 Task: In the Company honda.com, Add note: 'Research and compile a list of potential influencers for an upcoming campaign.'. Mark checkbox to create task to follow up ': In 3 business days '. Create task, with  description: Physical meeting done, Add due date: In 3 Business Days; Add reminder: 30 Minutes before. Set Priority High and add note: follow up with the client regarding their recent inquiry and address any questions they may have.. Logged in from softage.5@softage.net
Action: Mouse moved to (99, 75)
Screenshot: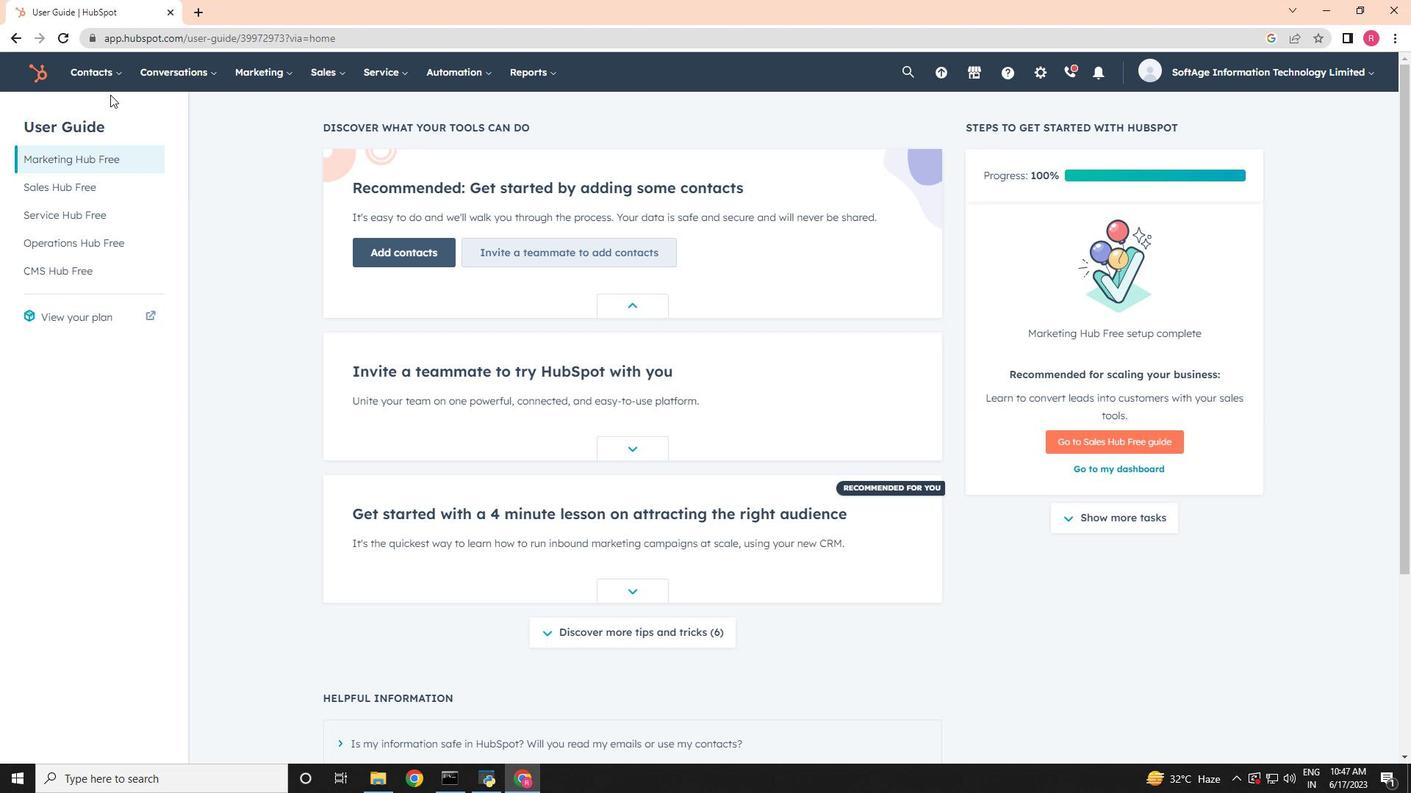 
Action: Mouse pressed left at (99, 75)
Screenshot: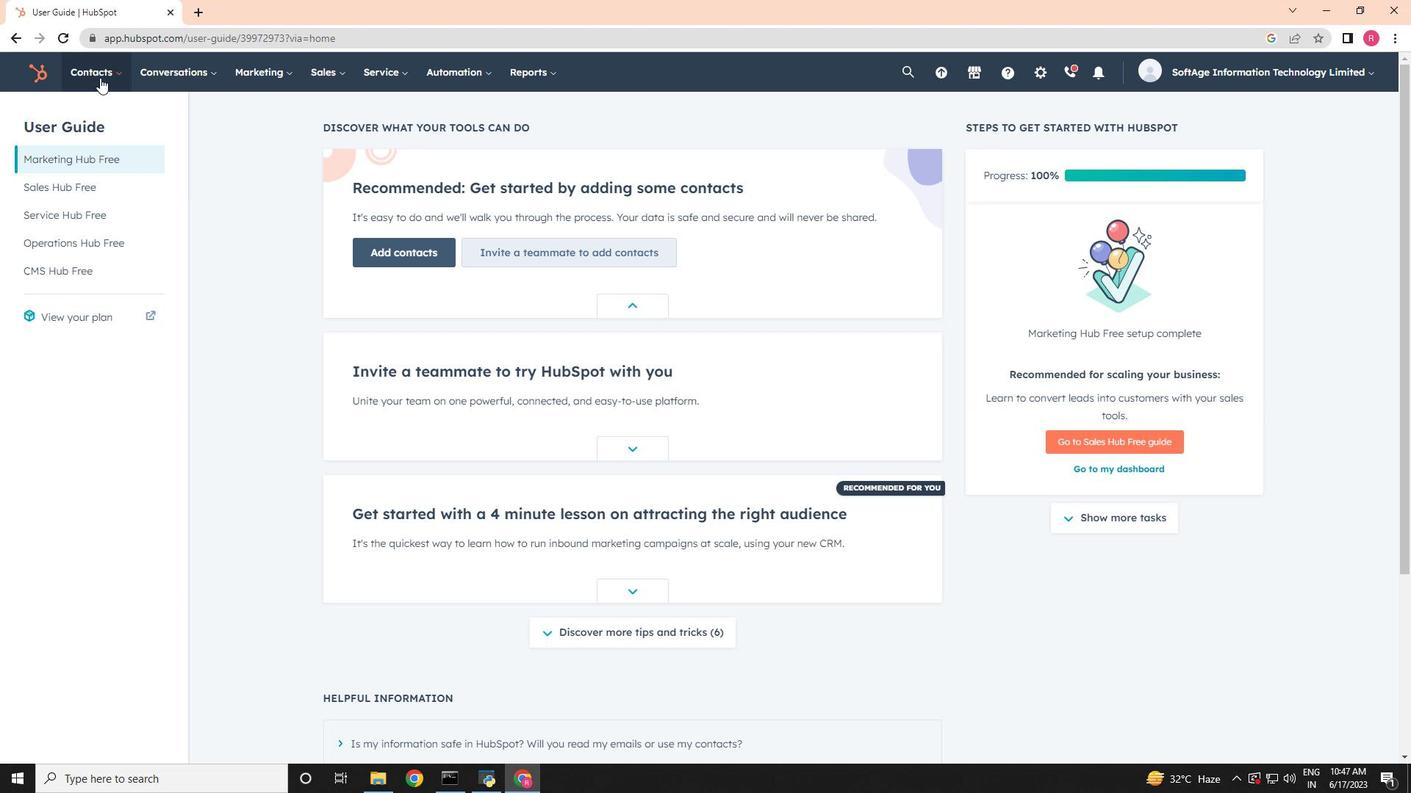 
Action: Mouse moved to (105, 140)
Screenshot: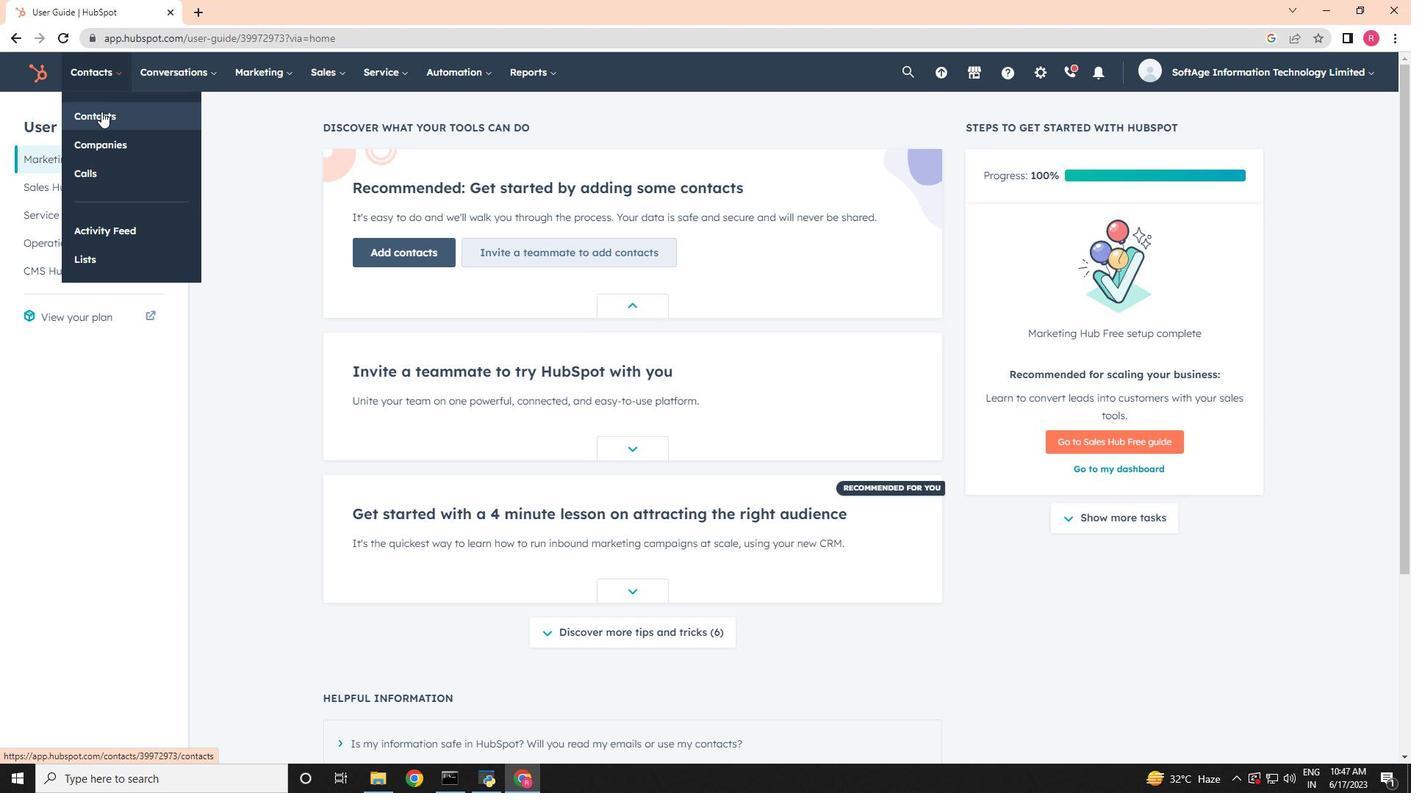 
Action: Mouse pressed left at (105, 140)
Screenshot: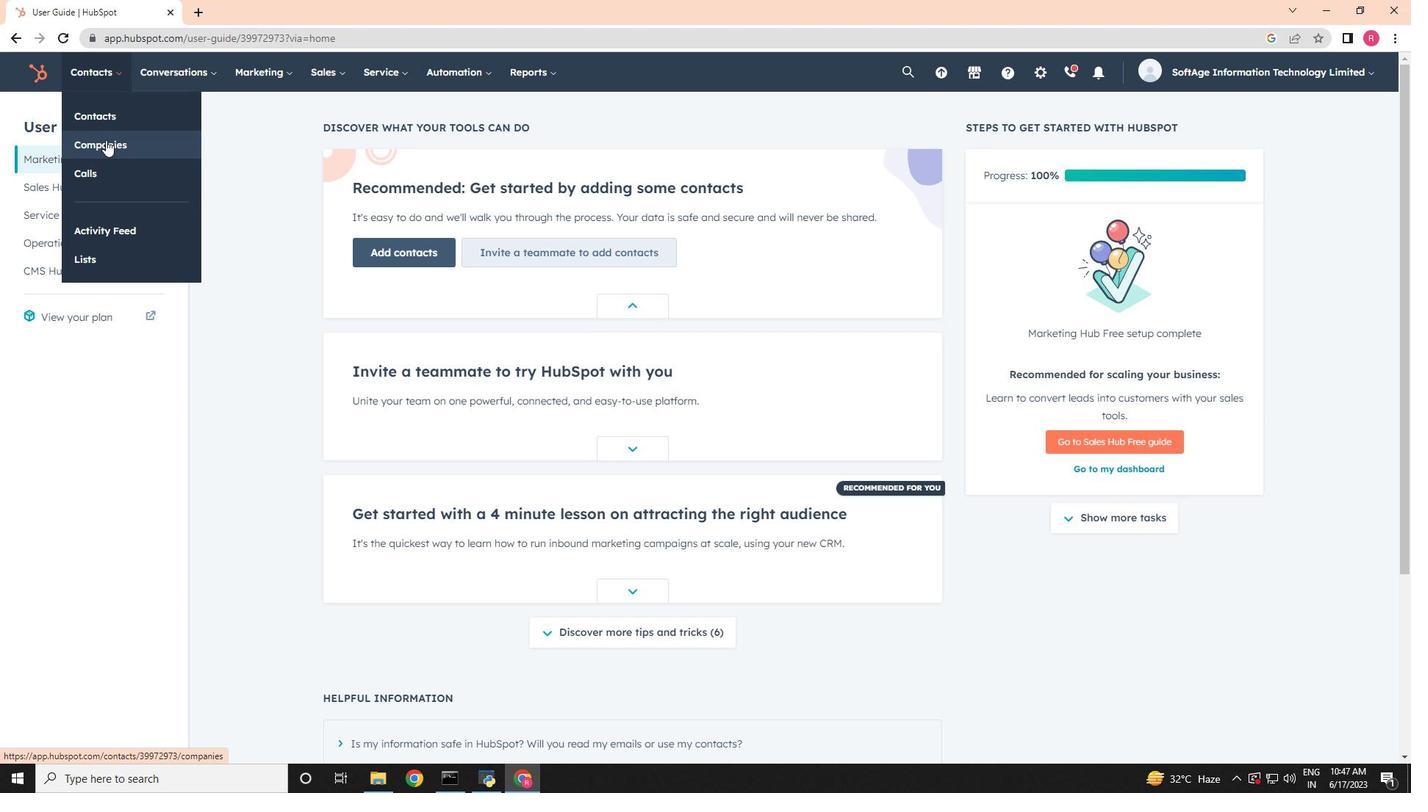 
Action: Mouse moved to (153, 238)
Screenshot: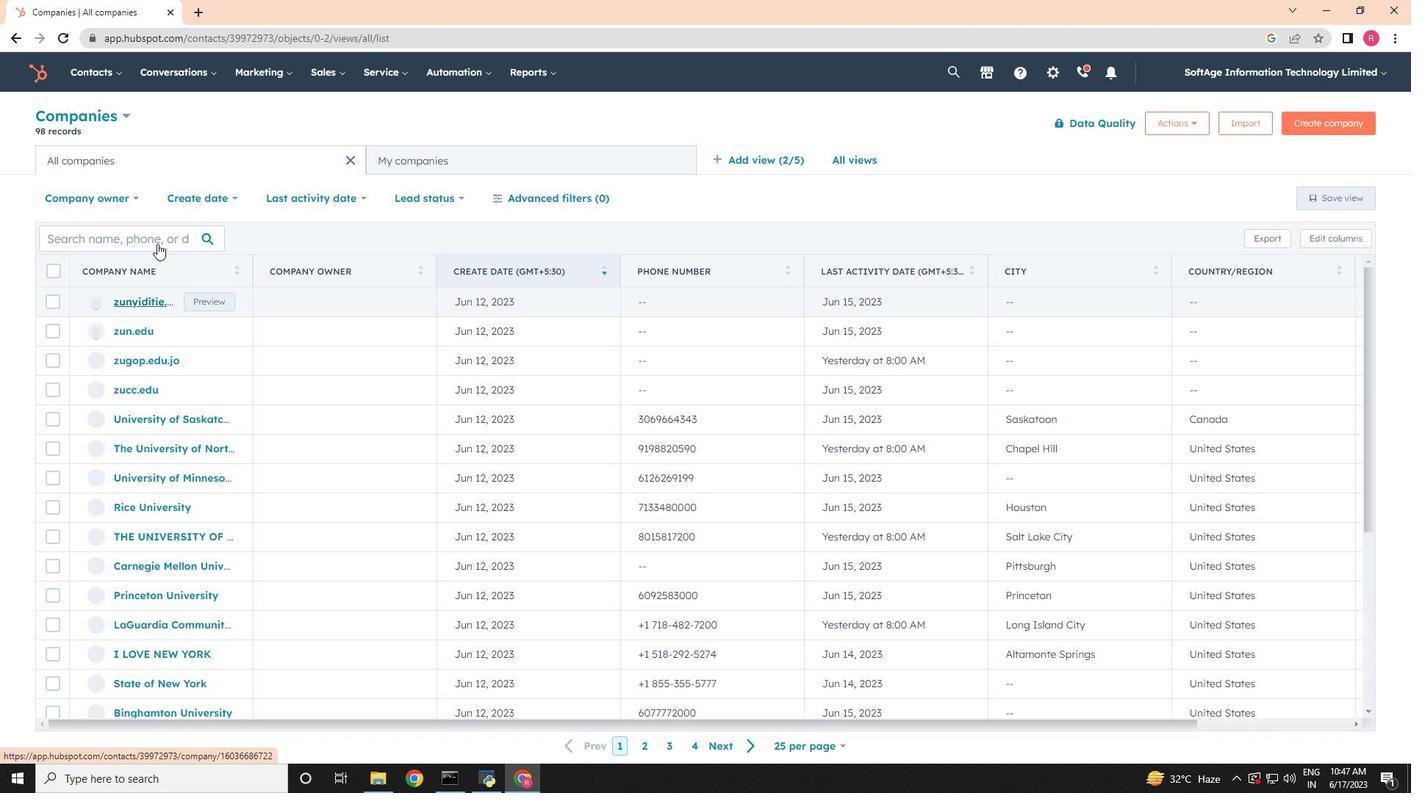 
Action: Mouse pressed left at (153, 238)
Screenshot: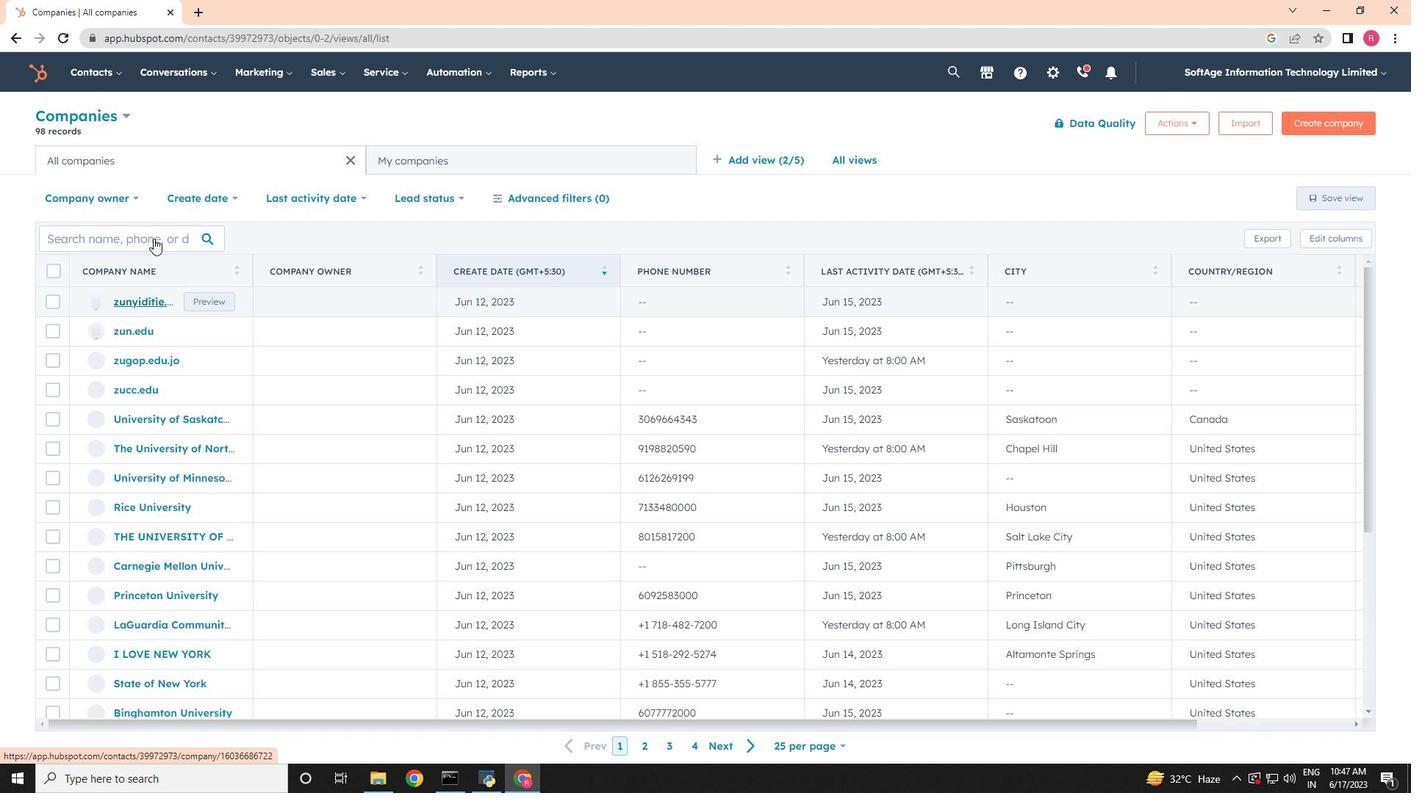 
Action: Key pressed honda.com
Screenshot: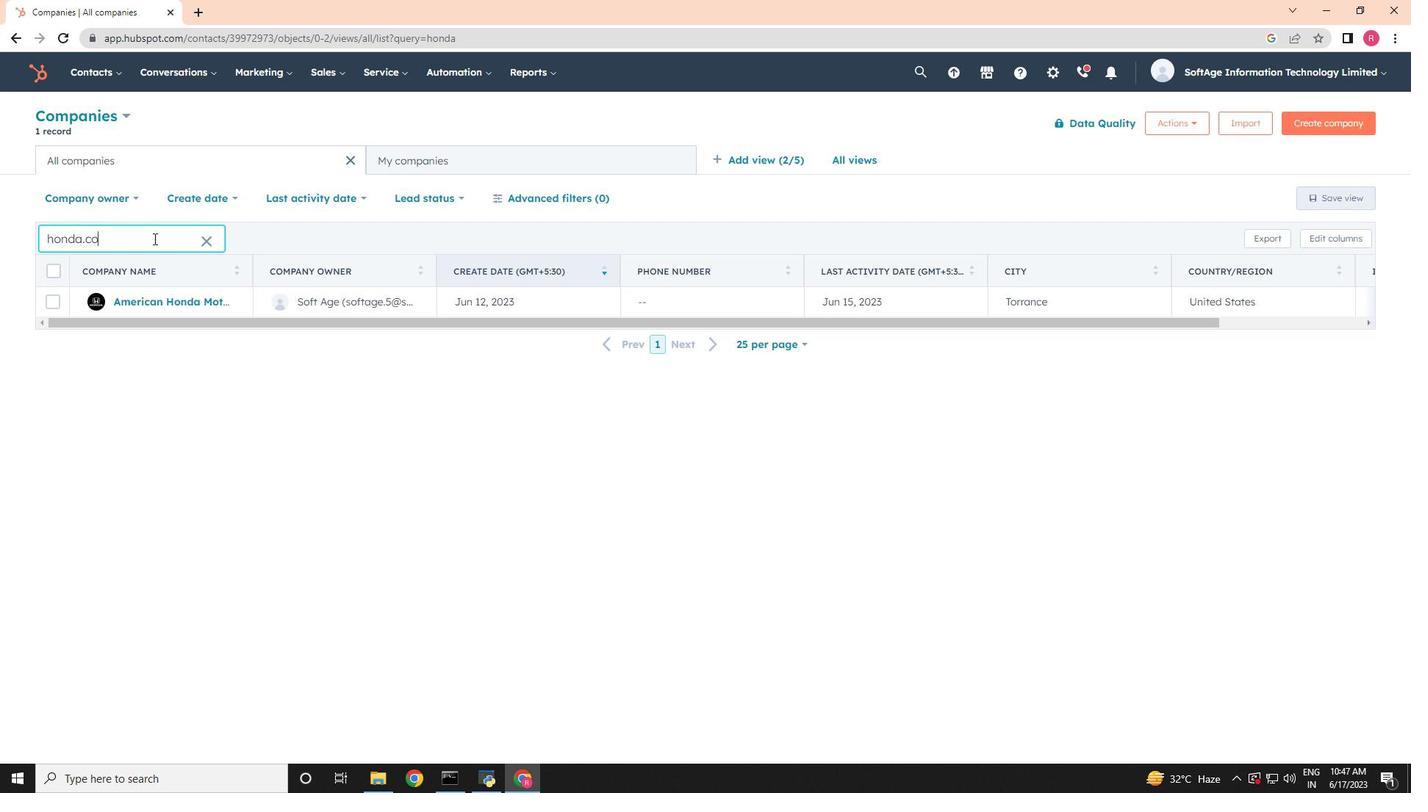 
Action: Mouse moved to (143, 299)
Screenshot: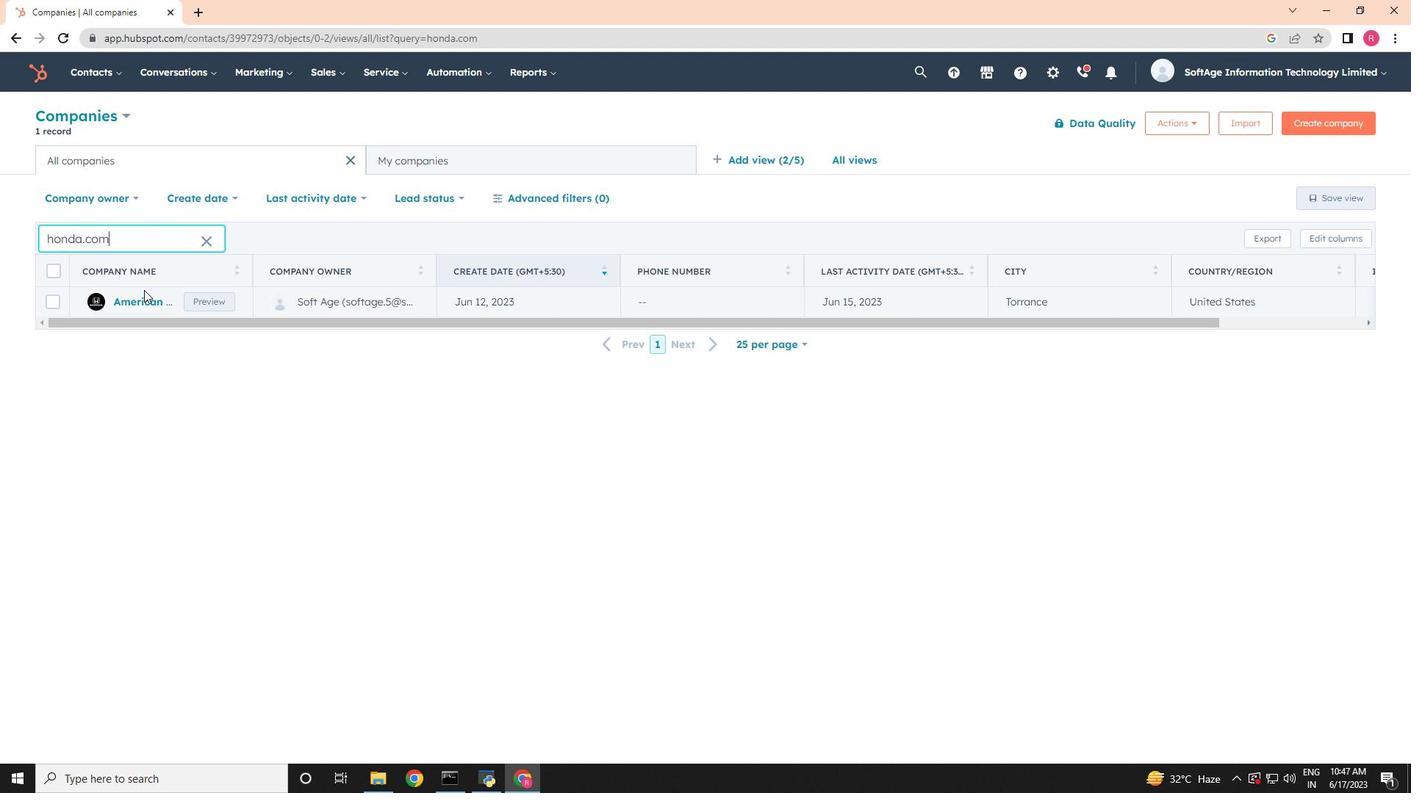 
Action: Mouse pressed left at (143, 299)
Screenshot: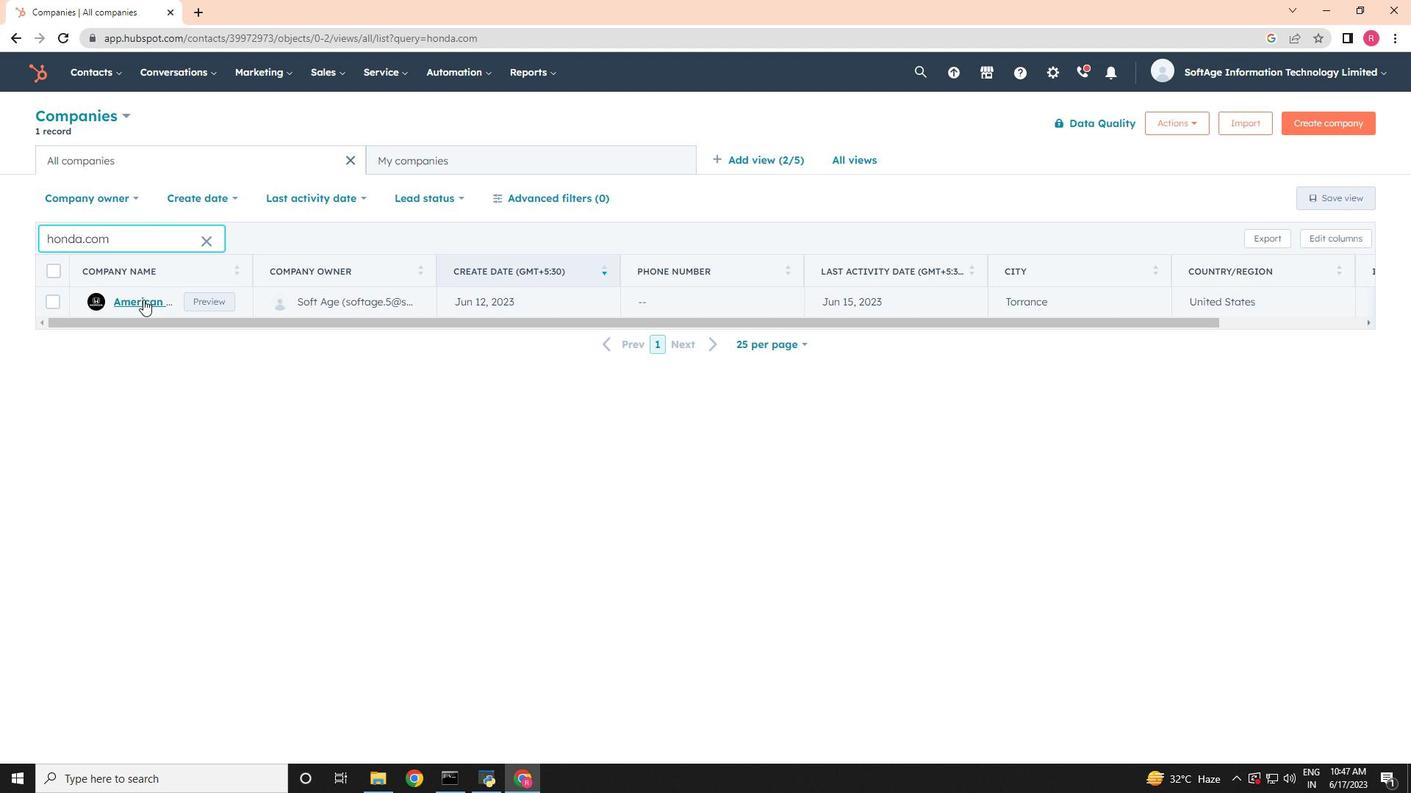 
Action: Mouse moved to (53, 242)
Screenshot: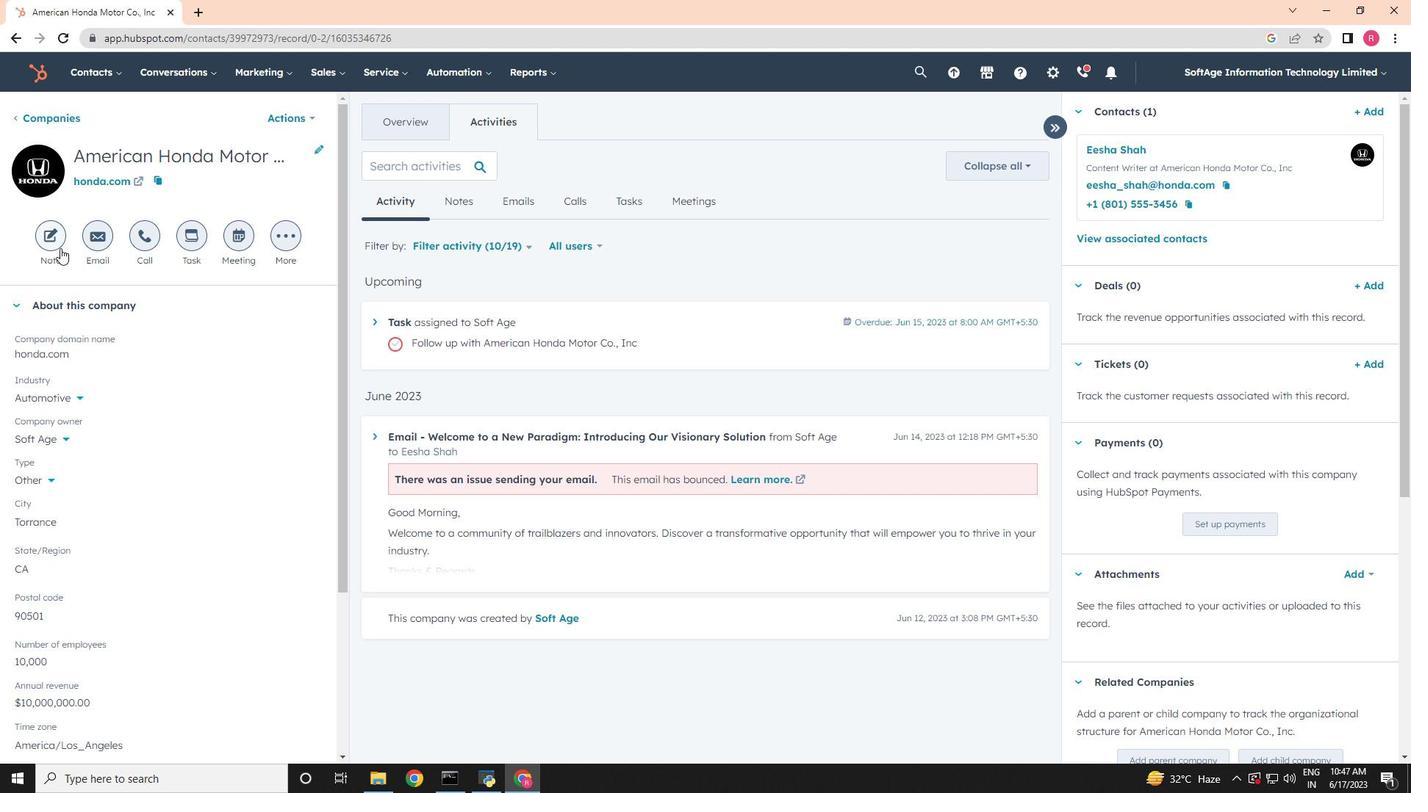 
Action: Mouse pressed left at (53, 242)
Screenshot: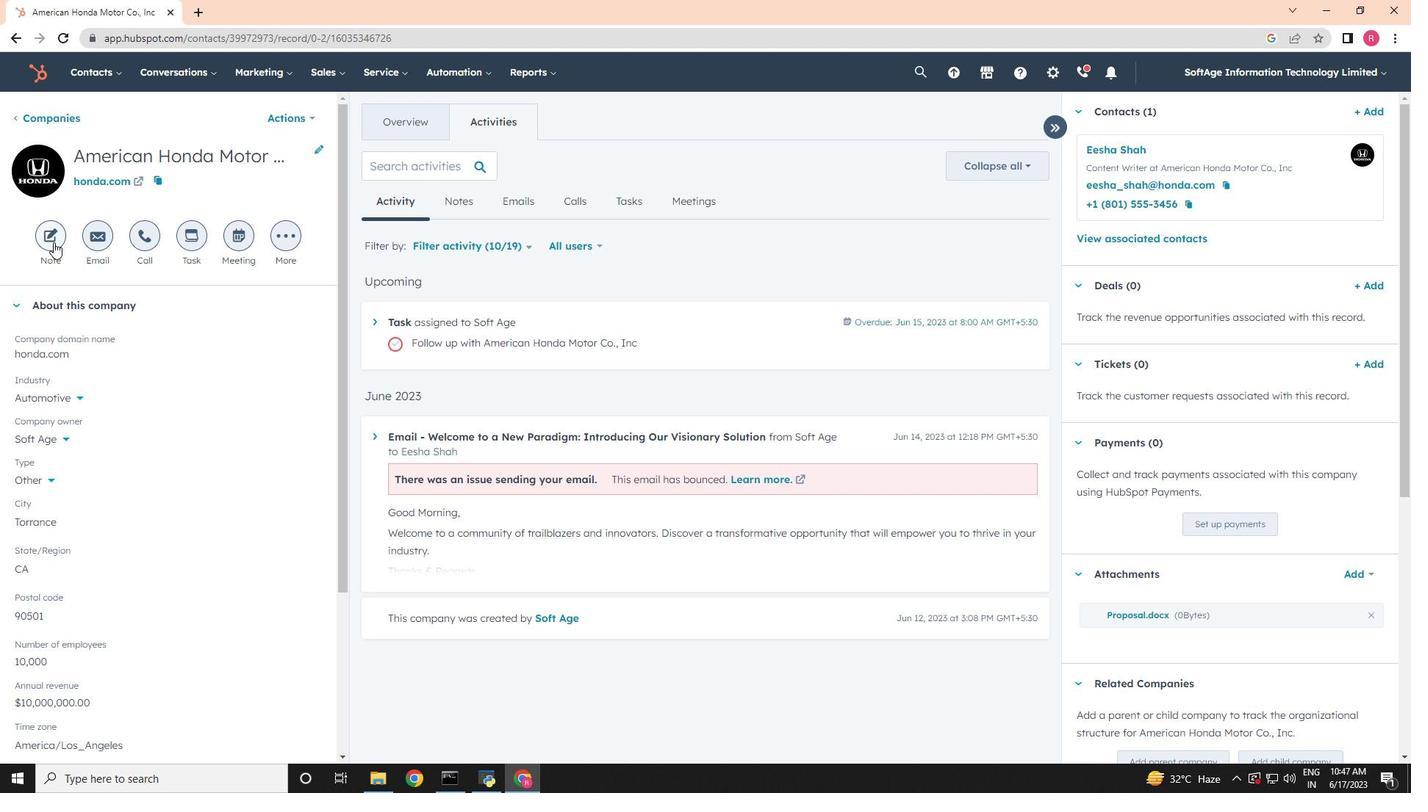 
Action: Mouse moved to (53, 241)
Screenshot: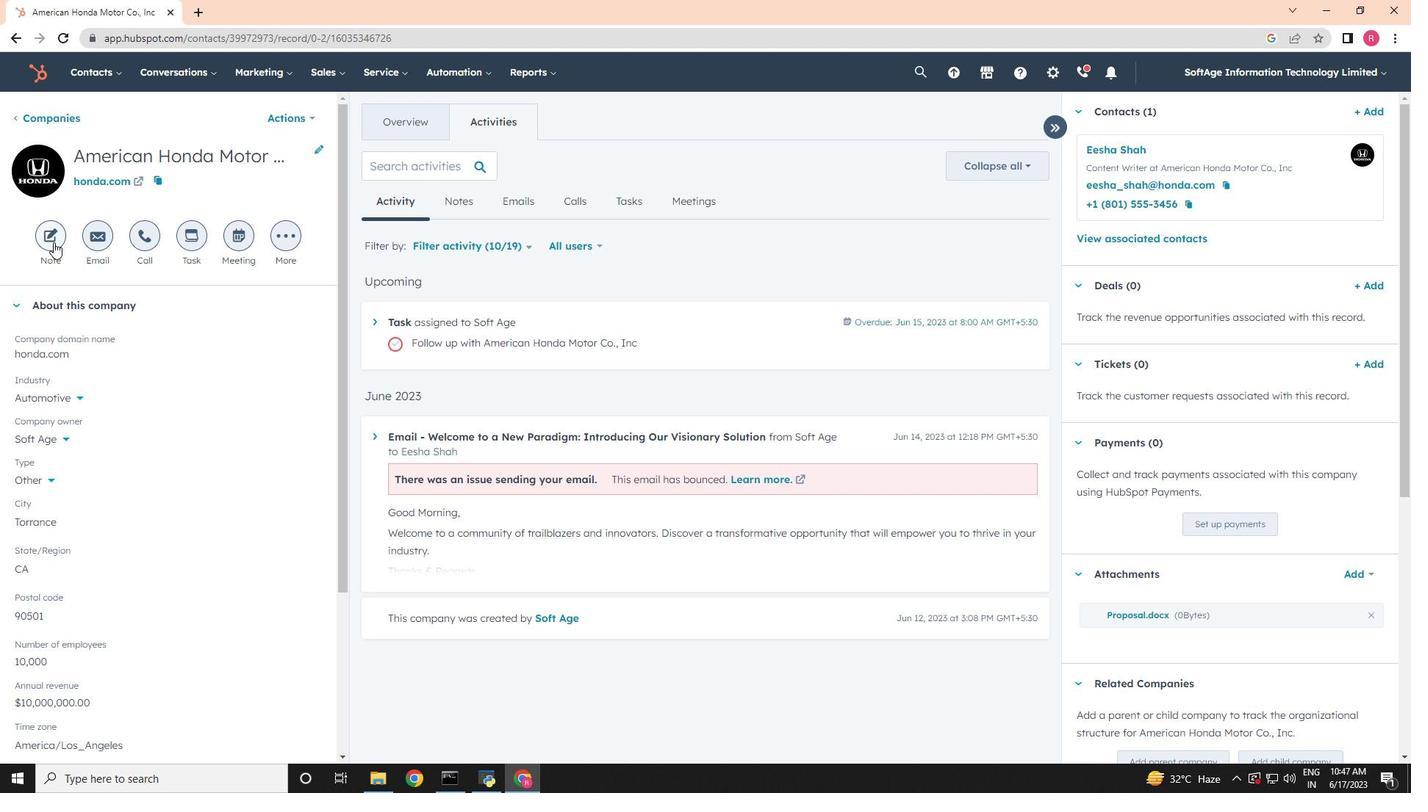 
Action: Key pressed <Key.shift>Research<Key.space>and<Key.space>compile<Key.space>a<Key.space>list<Key.space>of<Key.space>potential<Key.space>influencers<Key.space>for<Key.space>an<Key.space>upcoming<Key.space>campaign.
Screenshot: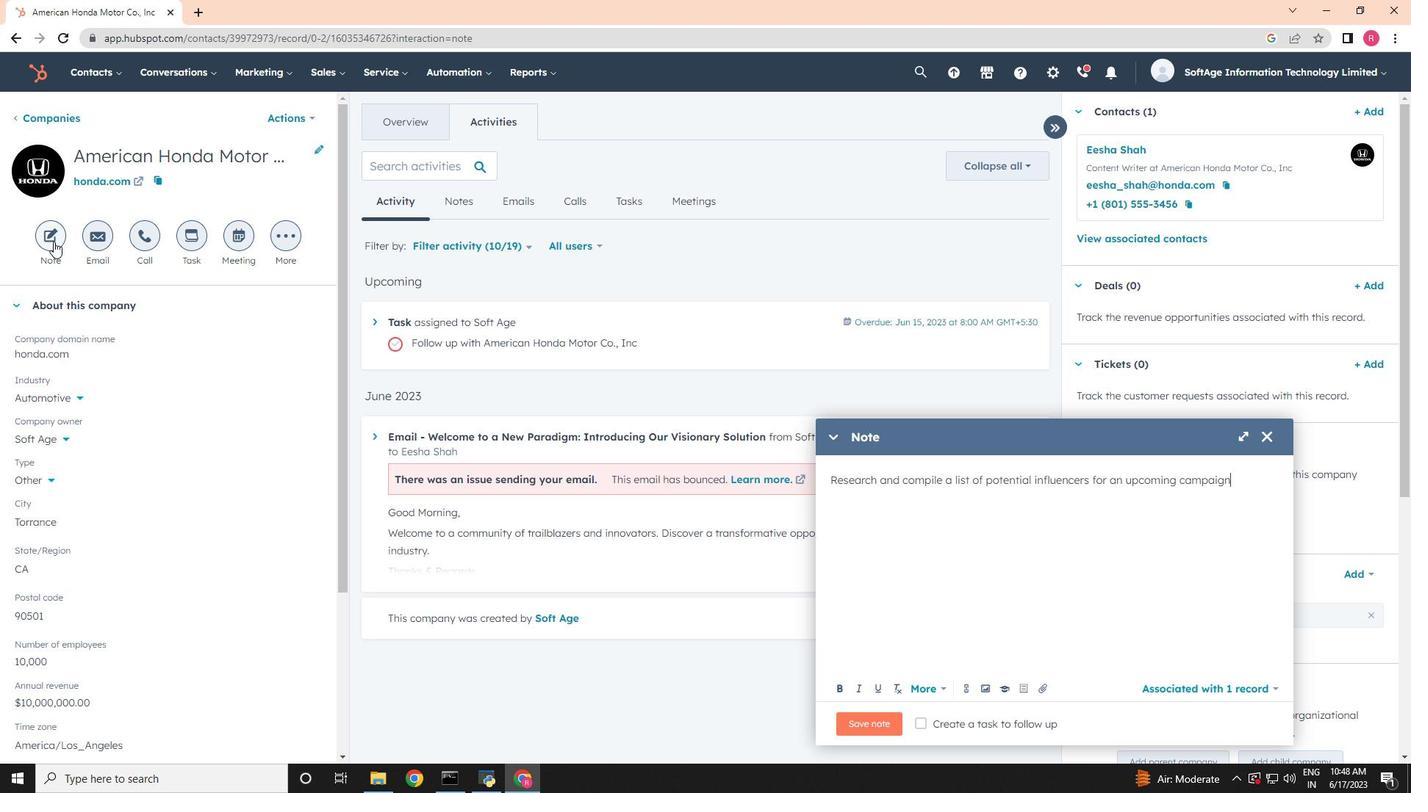 
Action: Mouse moved to (923, 719)
Screenshot: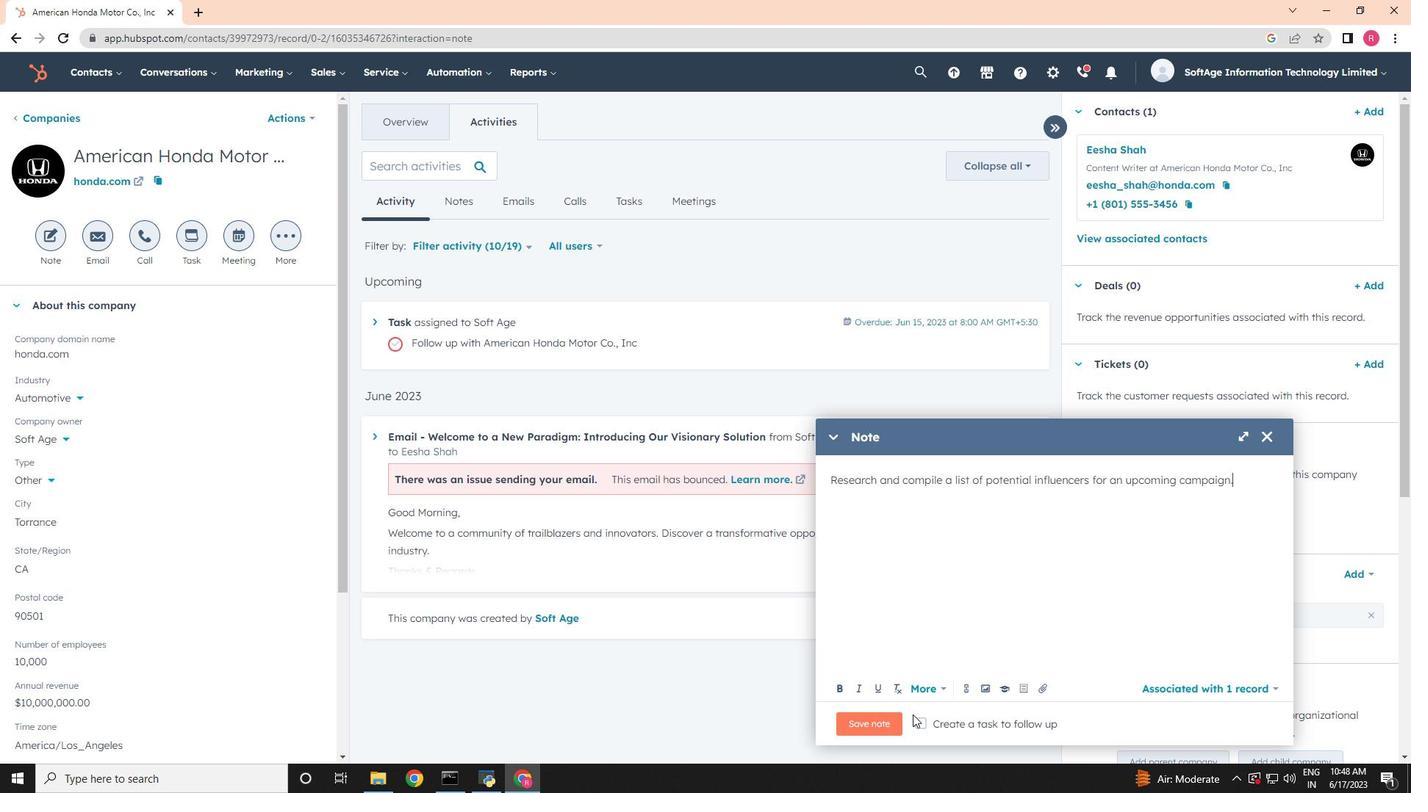 
Action: Mouse pressed left at (923, 719)
Screenshot: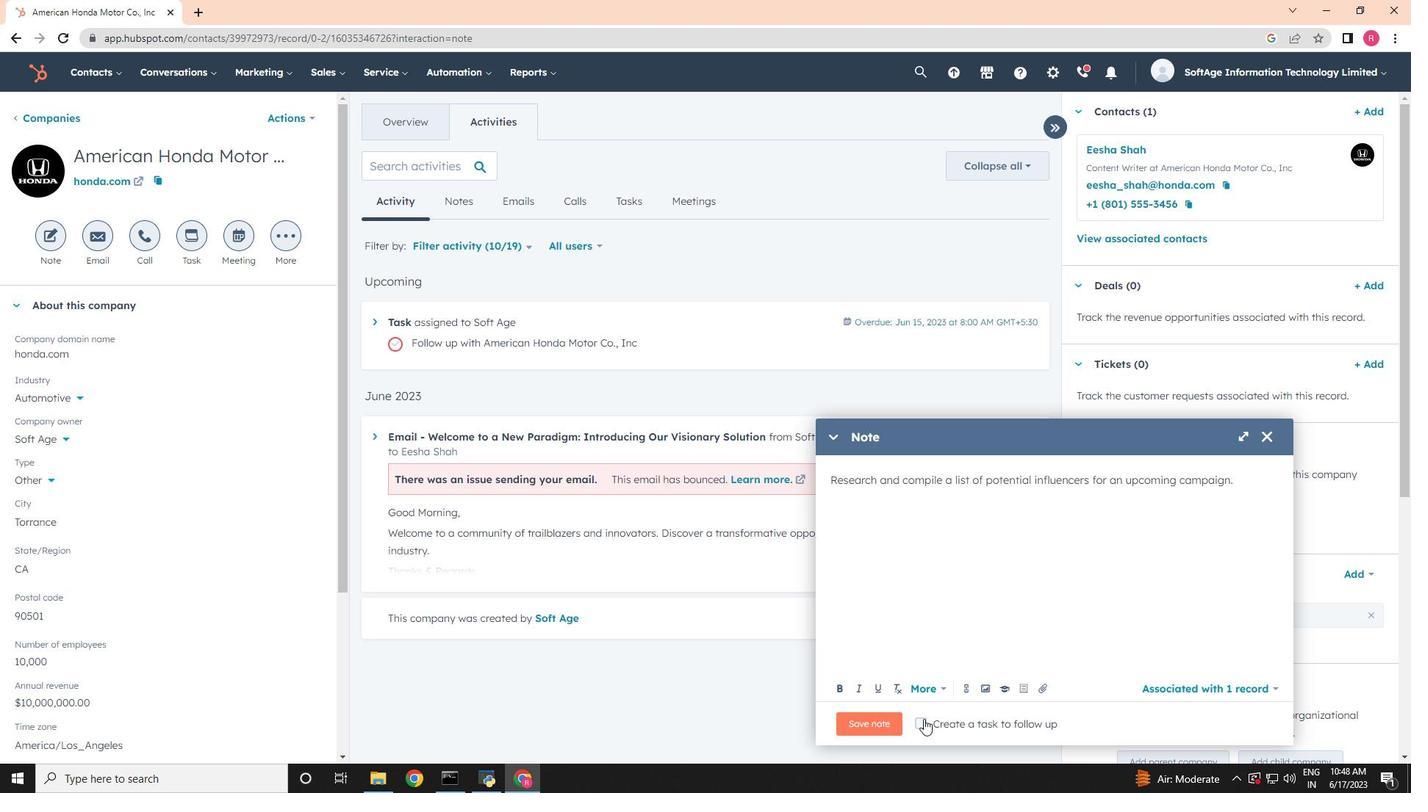 
Action: Mouse moved to (1151, 723)
Screenshot: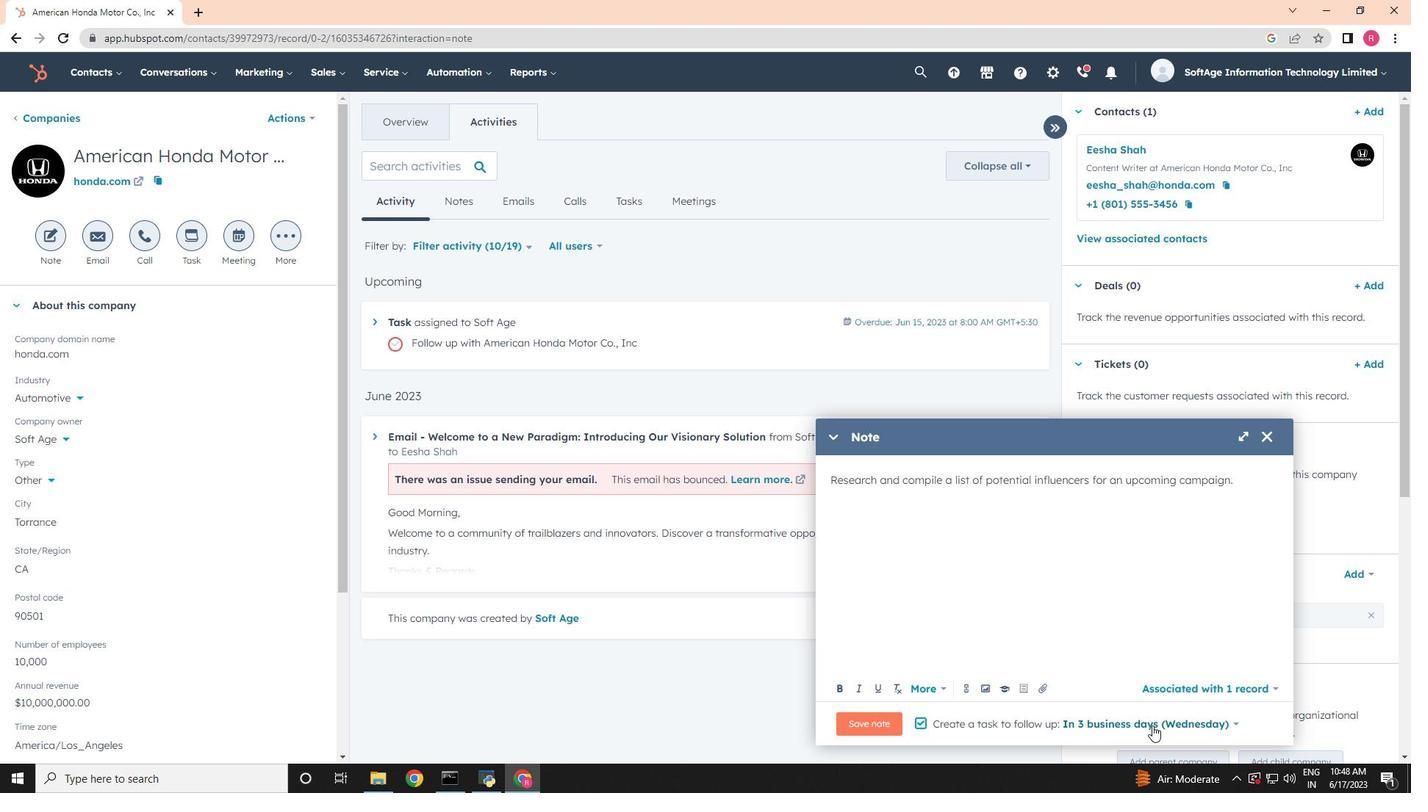 
Action: Mouse pressed left at (1151, 723)
Screenshot: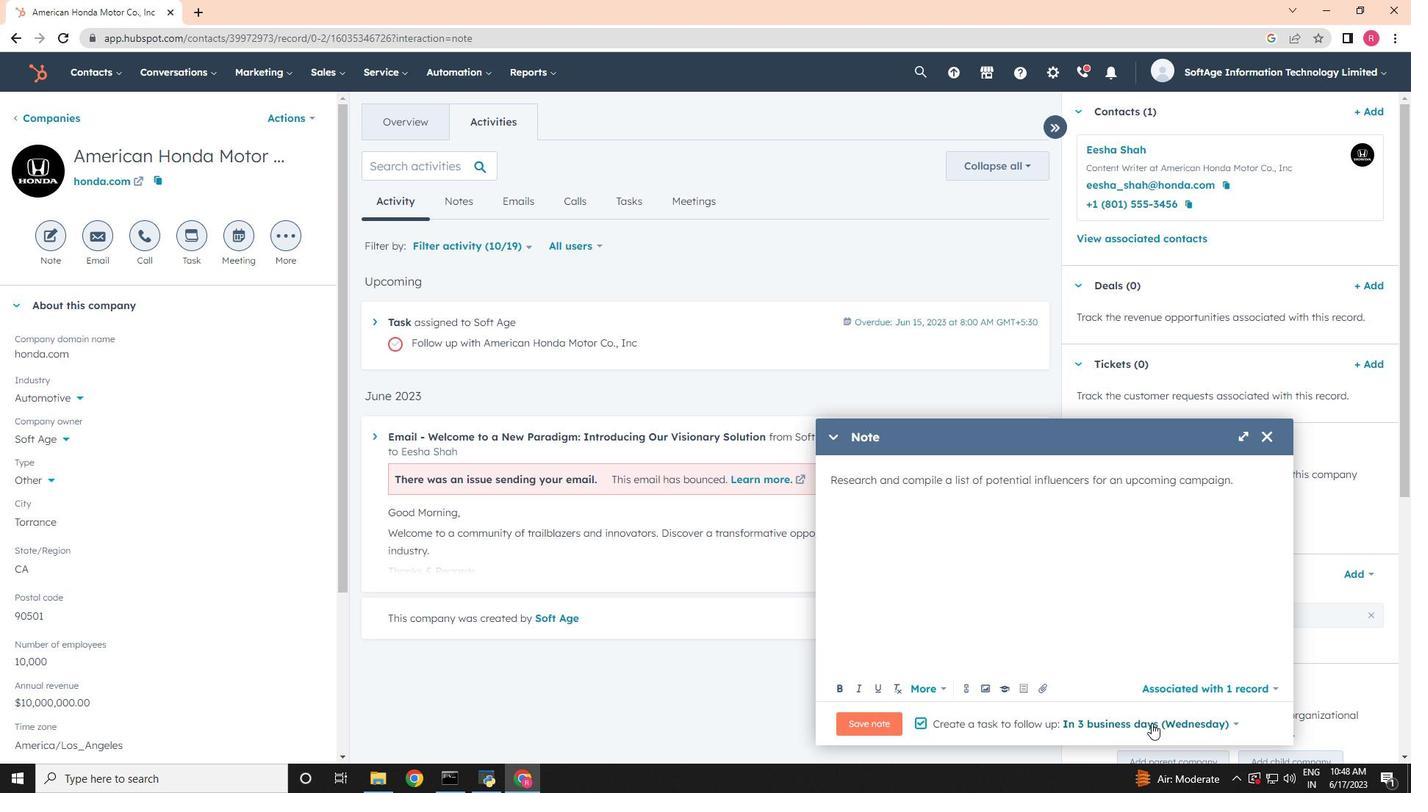 
Action: Mouse moved to (1119, 587)
Screenshot: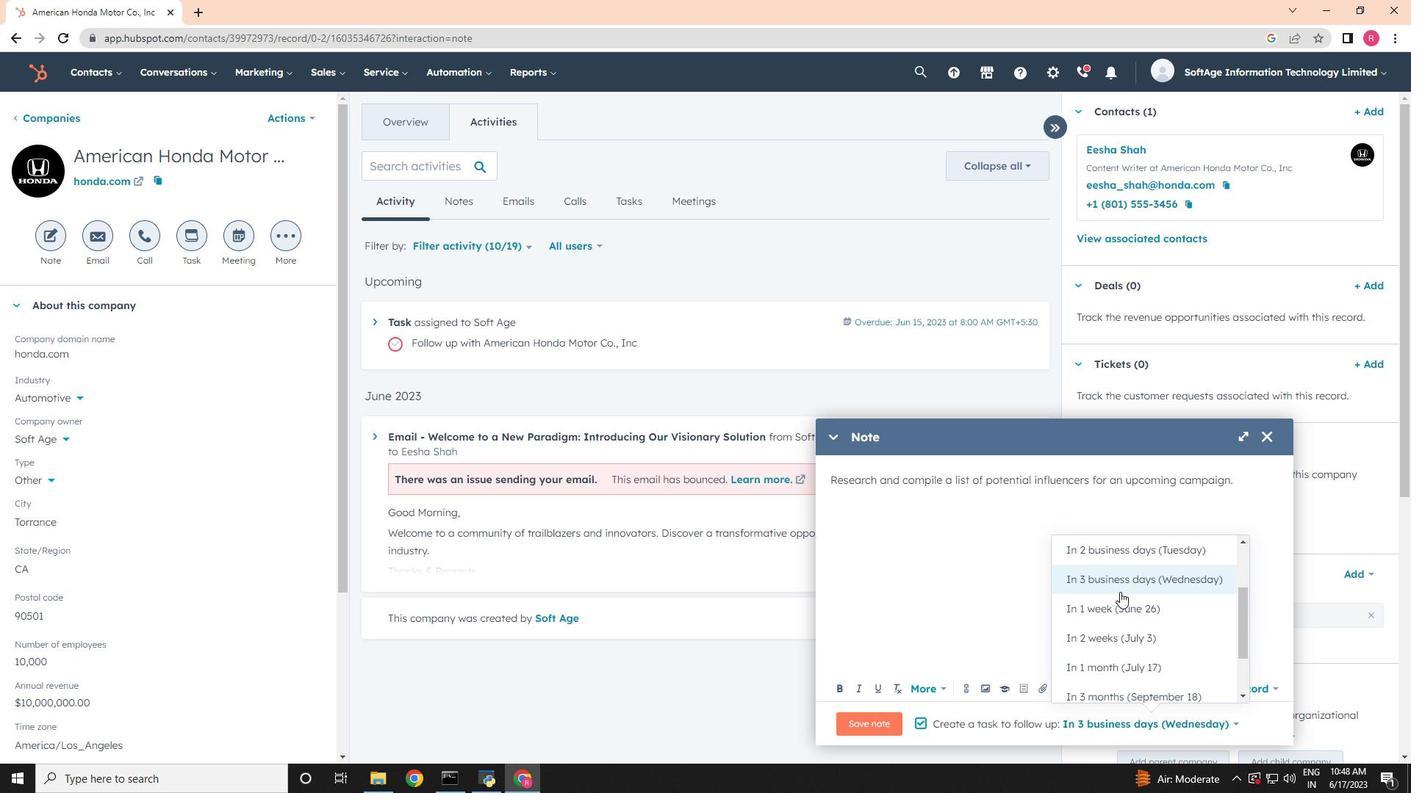 
Action: Mouse pressed left at (1119, 587)
Screenshot: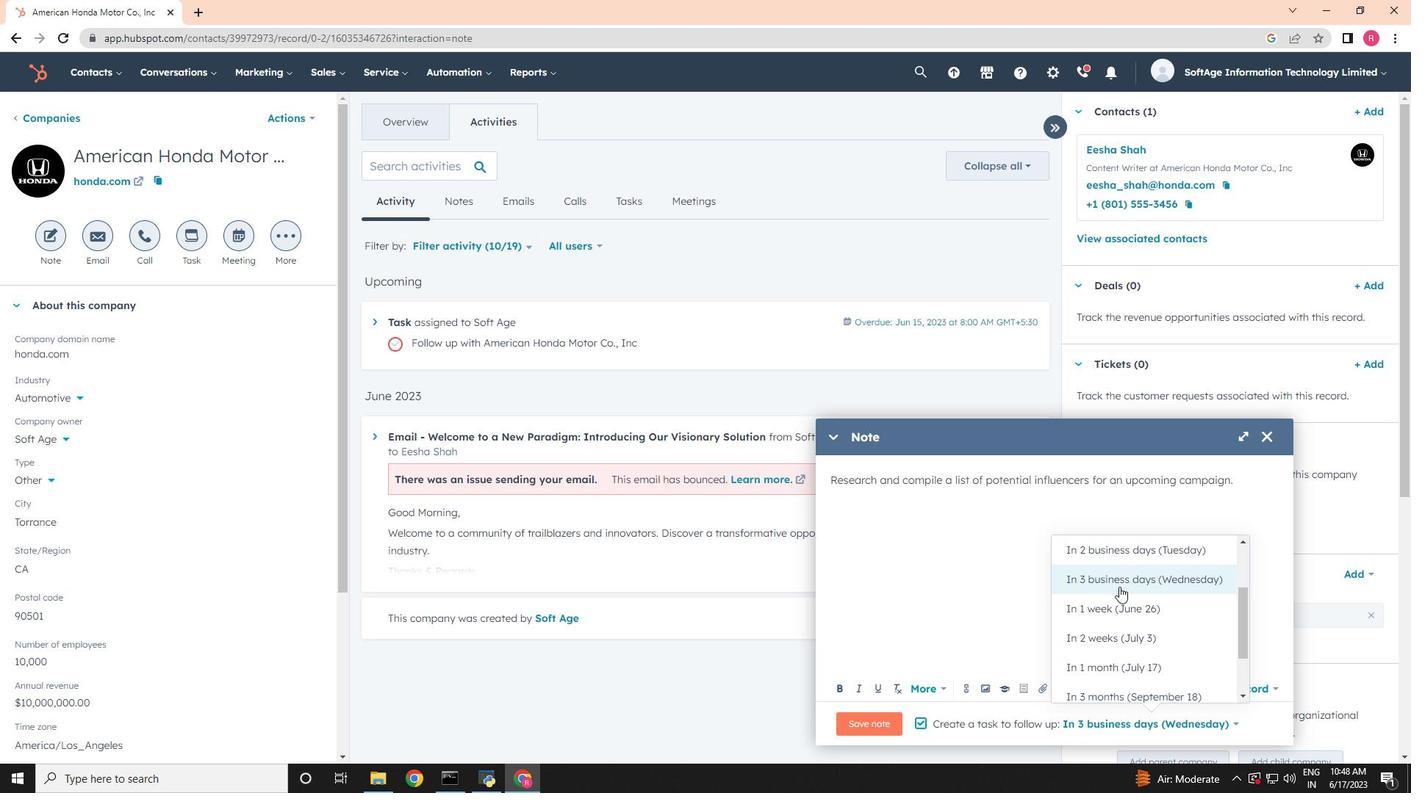 
Action: Mouse moved to (879, 728)
Screenshot: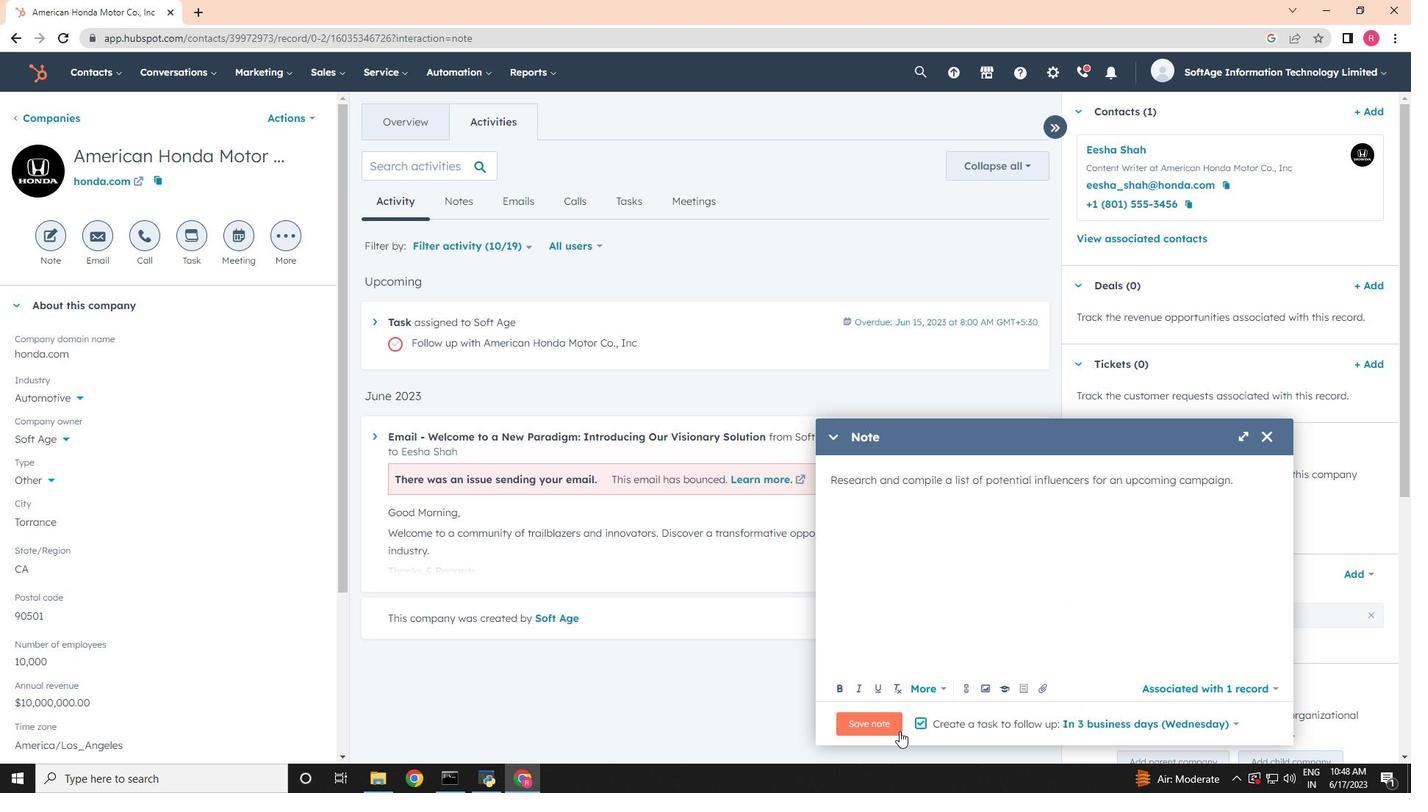 
Action: Mouse pressed left at (879, 728)
Screenshot: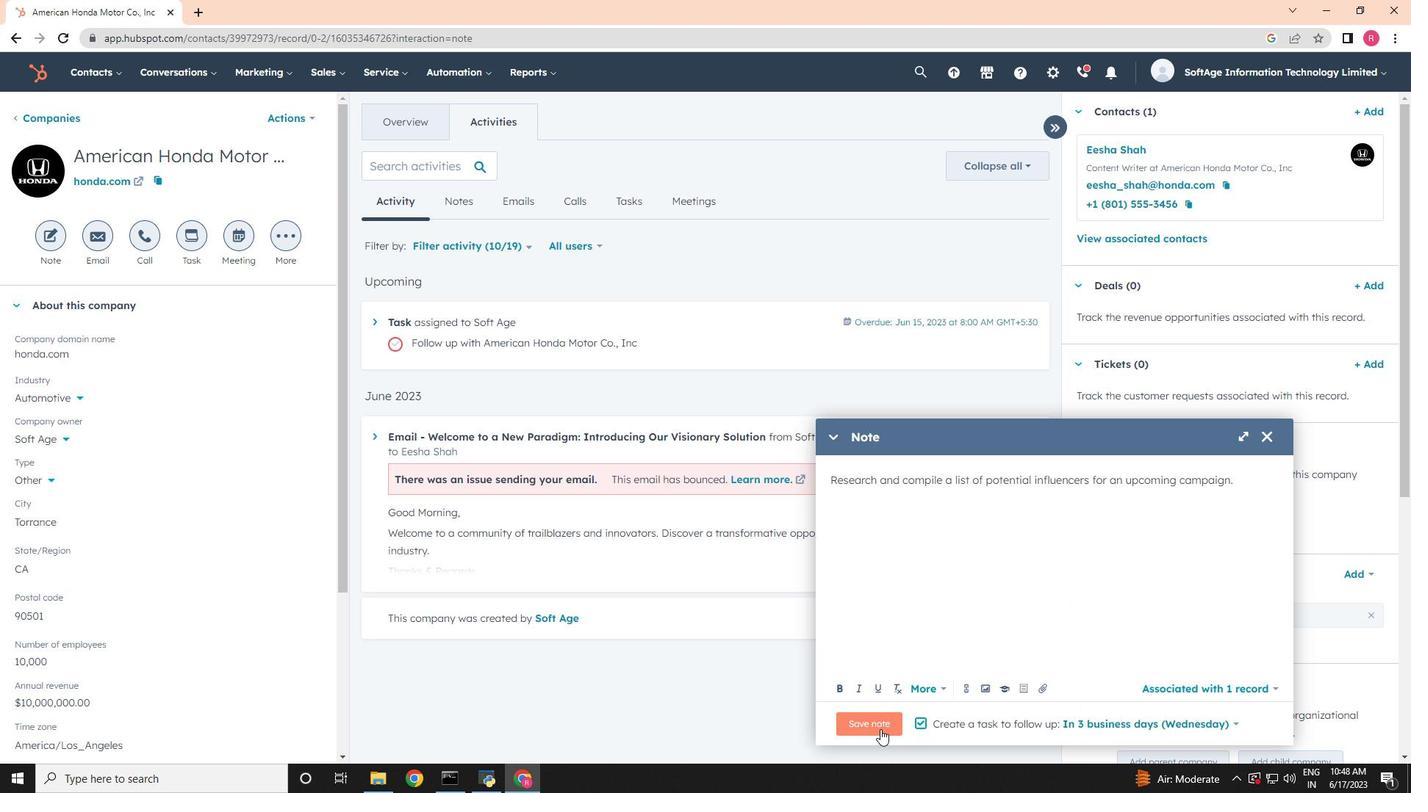 
Action: Mouse moved to (193, 257)
Screenshot: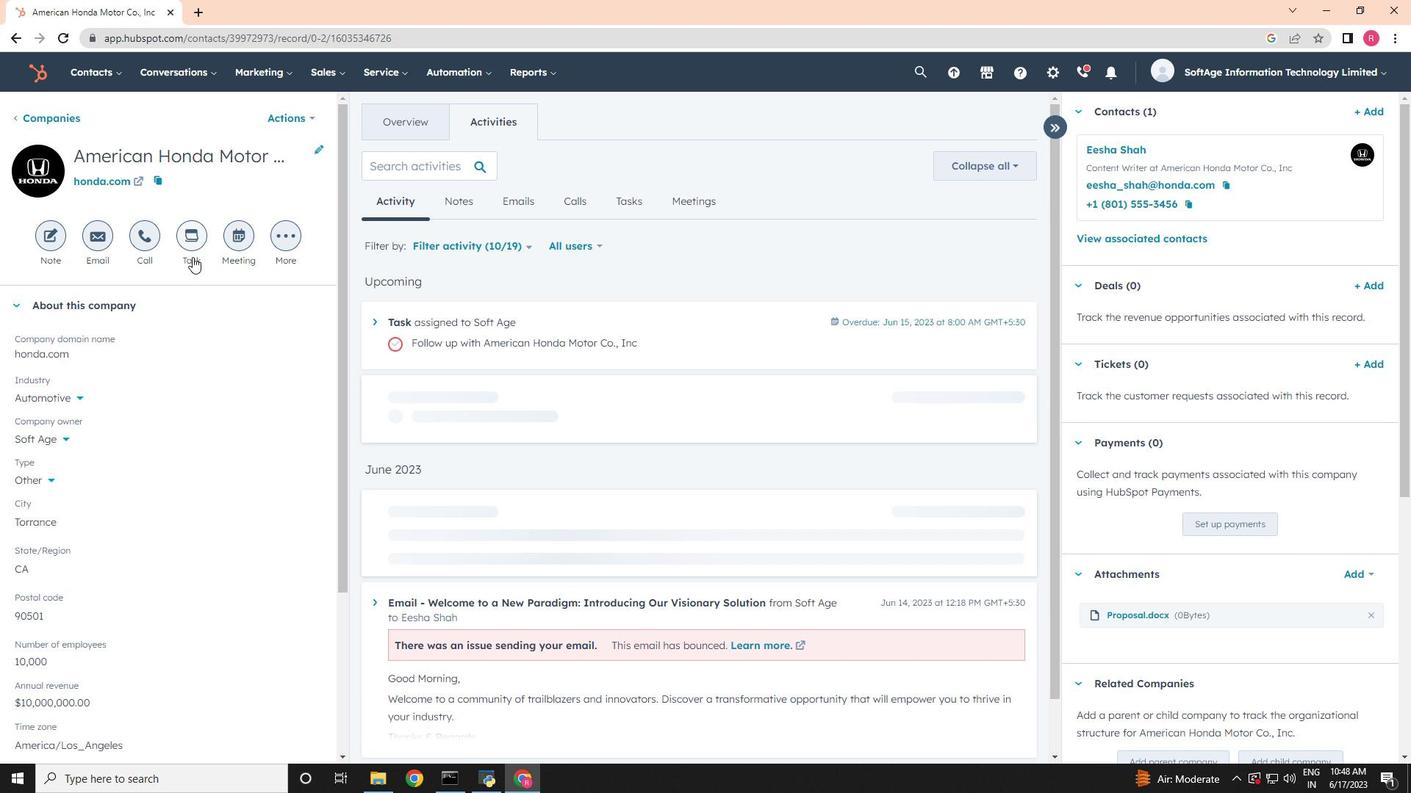 
Action: Mouse pressed left at (193, 257)
Screenshot: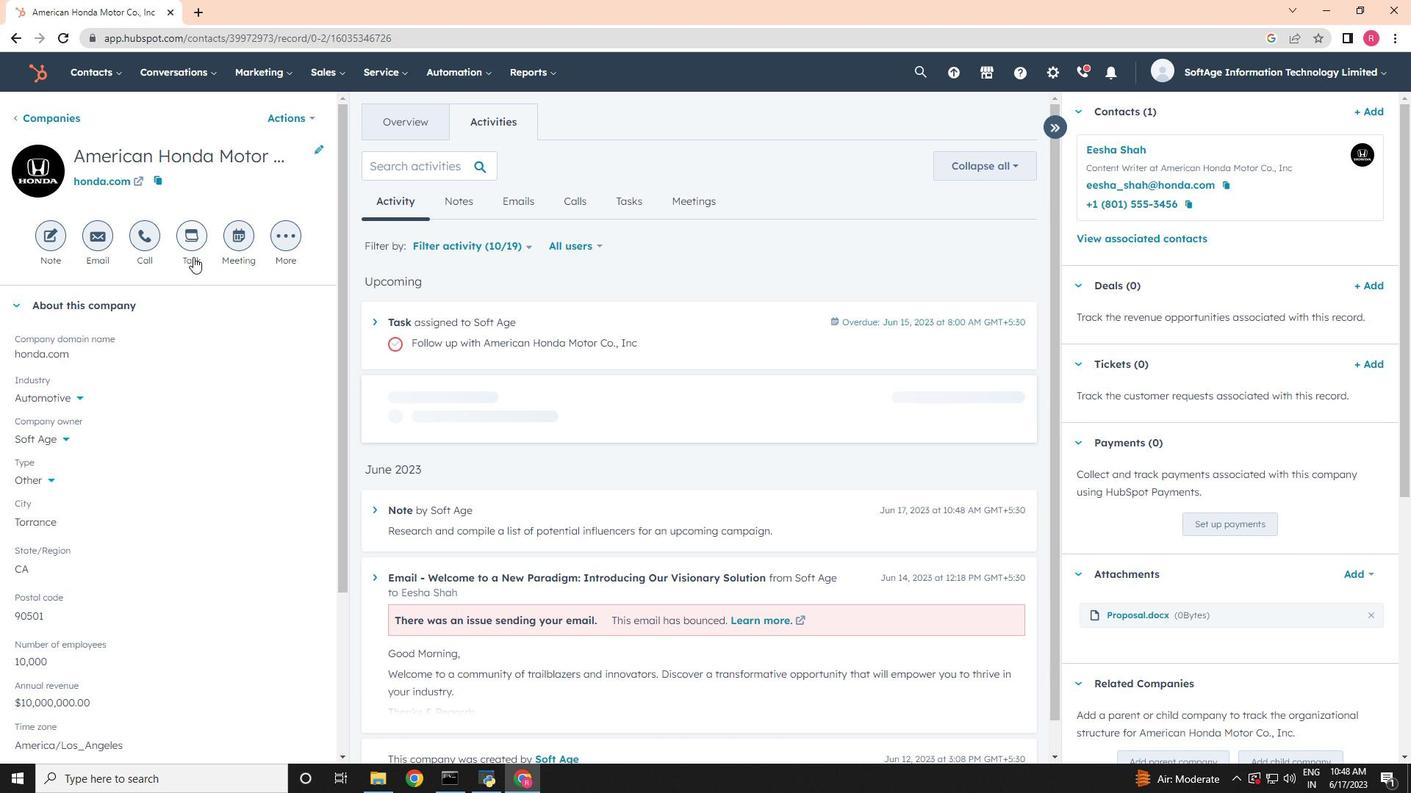 
Action: Mouse moved to (945, 406)
Screenshot: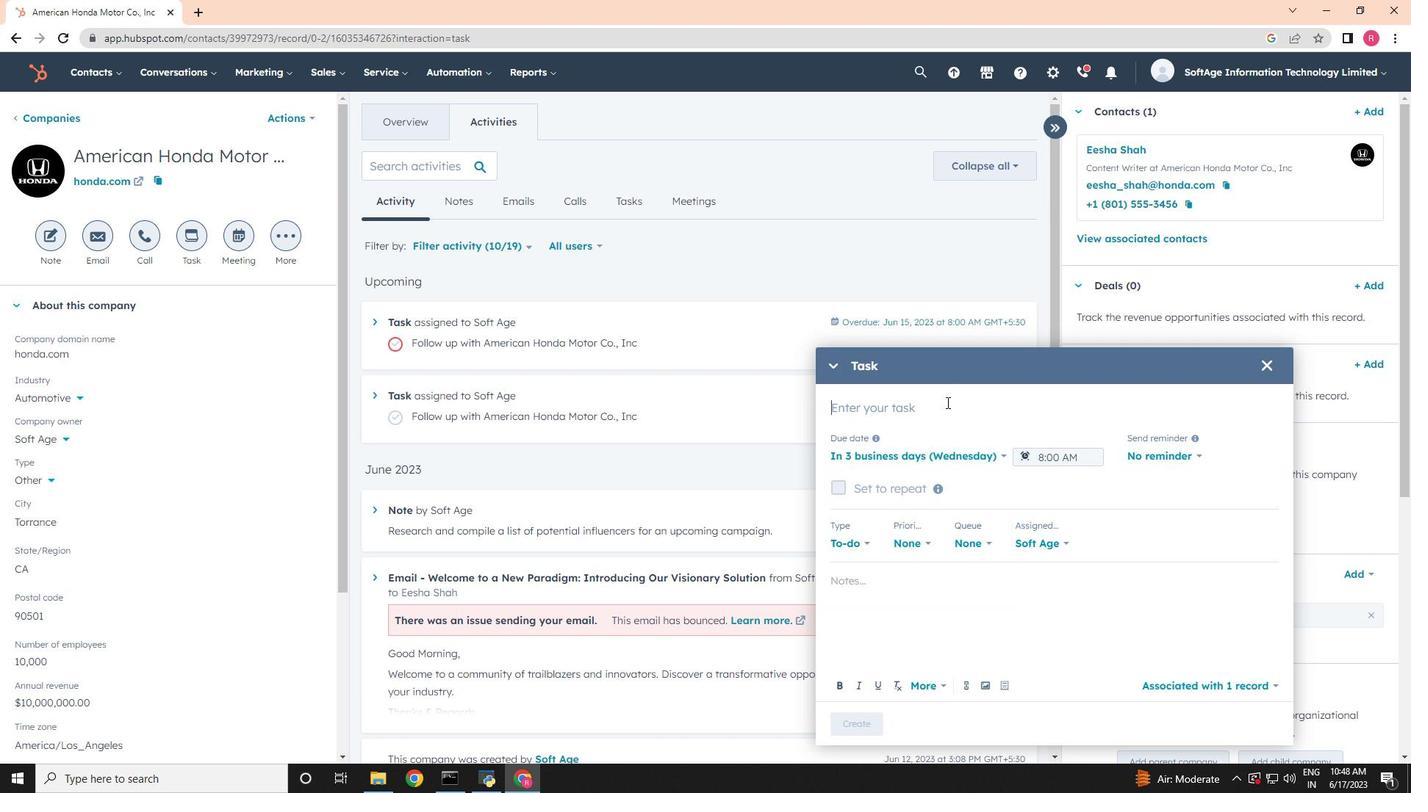 
Action: Key pressed <Key.shift>Physical<Key.space>meeting<Key.space>done
Screenshot: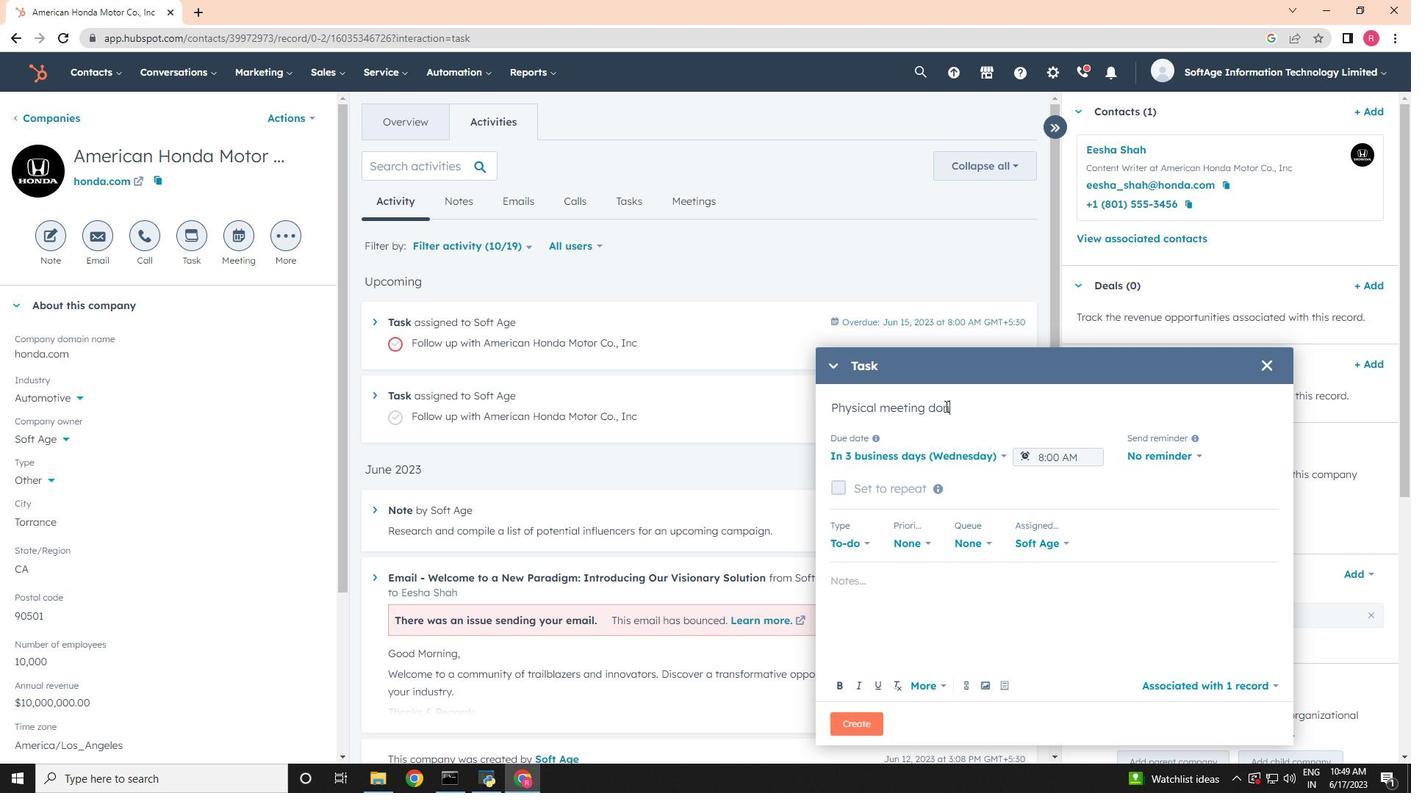 
Action: Mouse moved to (909, 460)
Screenshot: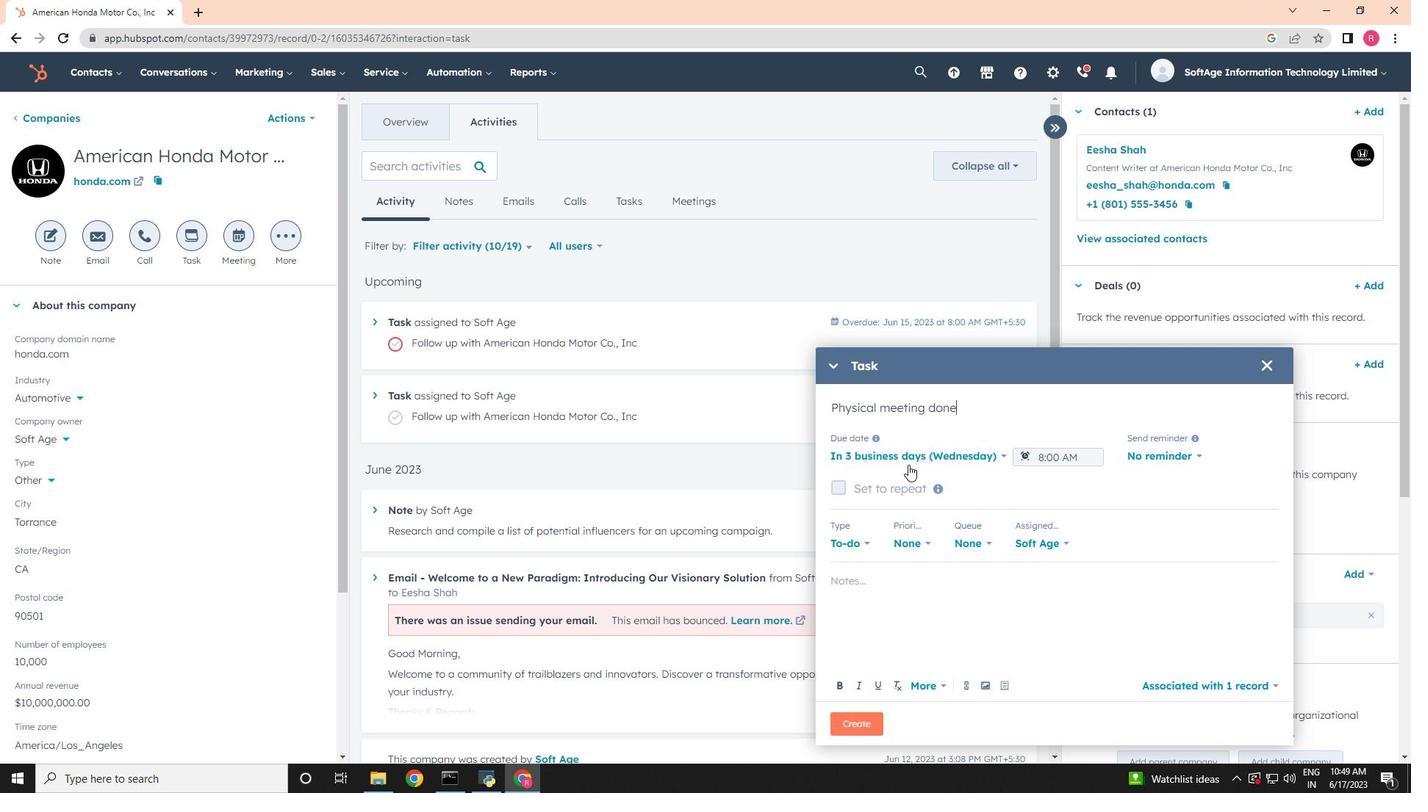 
Action: Mouse pressed left at (909, 460)
Screenshot: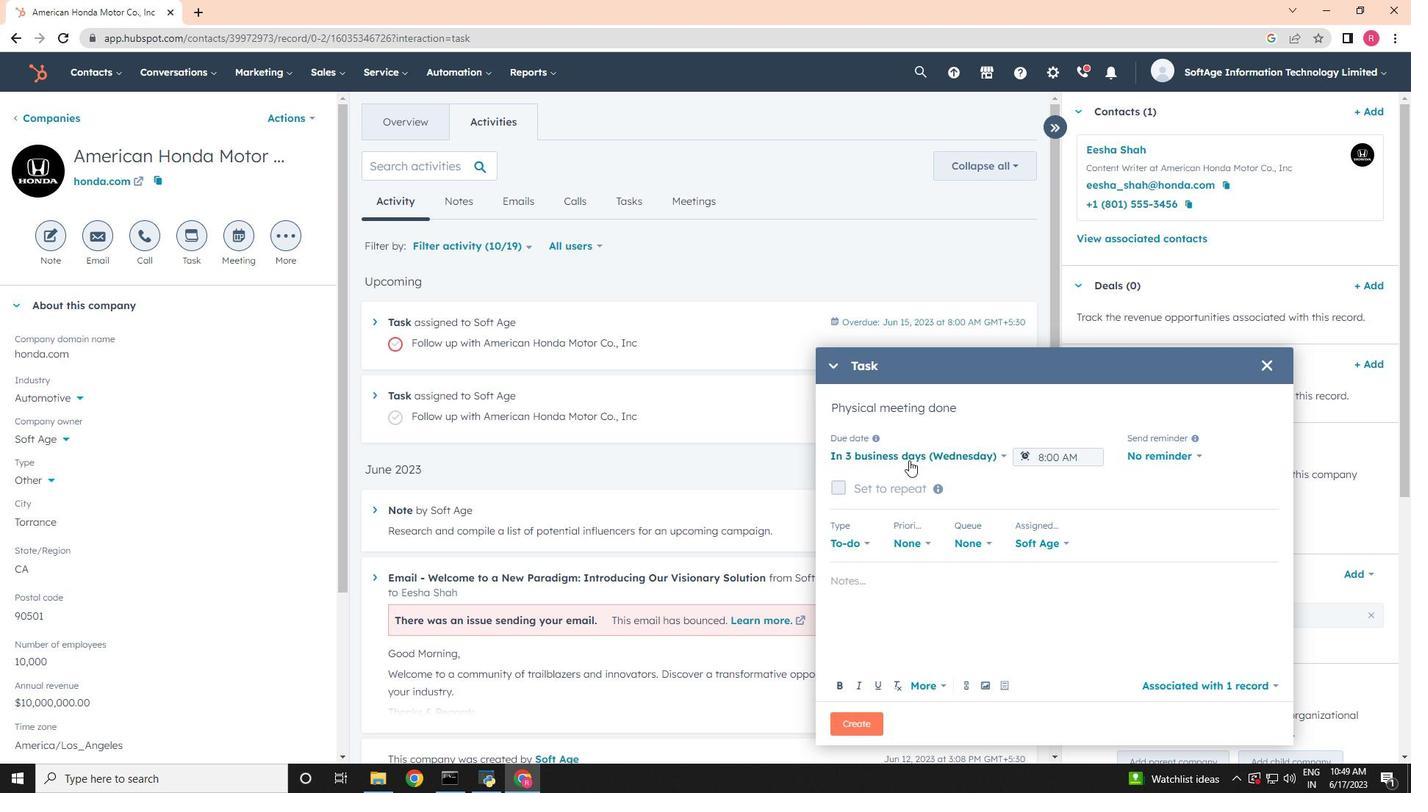 
Action: Mouse moved to (904, 525)
Screenshot: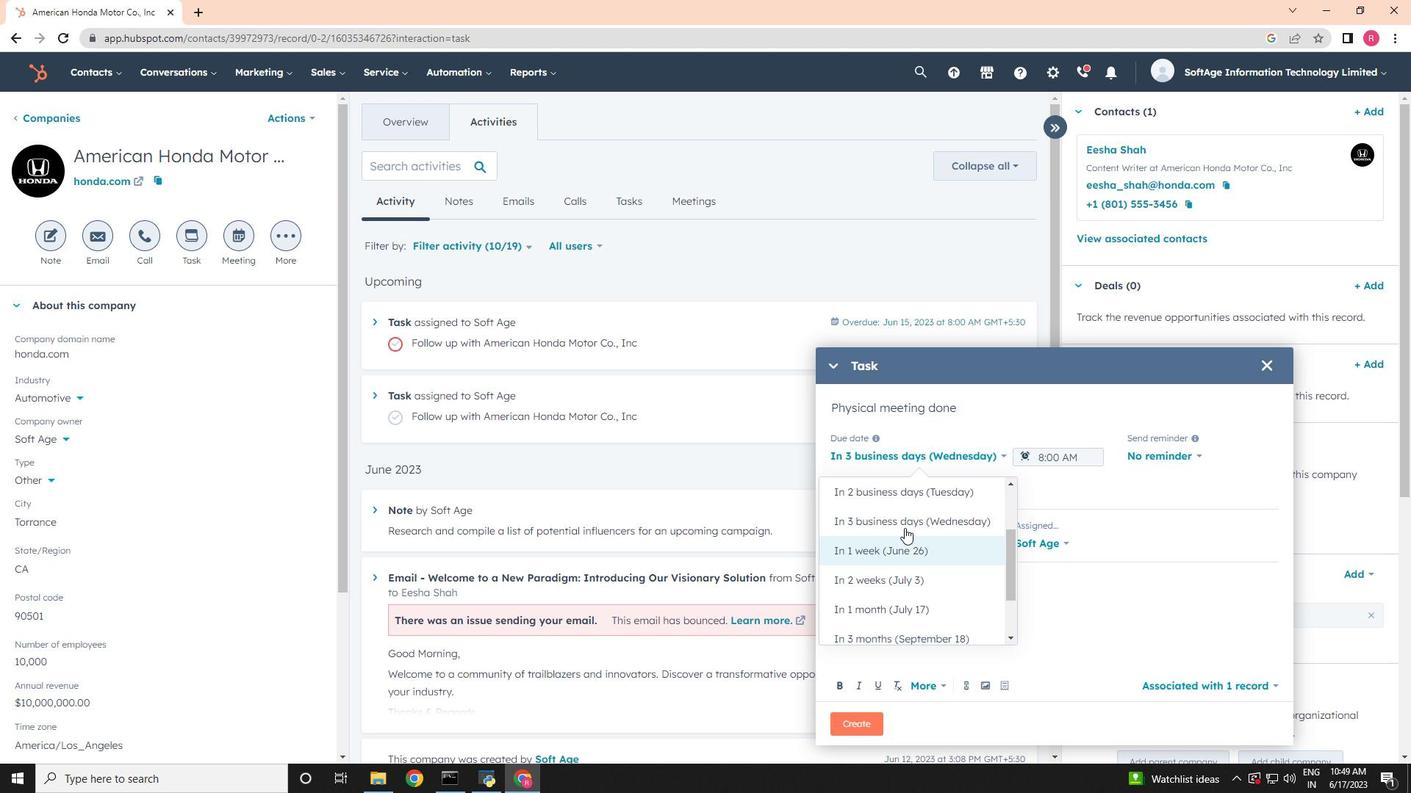 
Action: Mouse pressed left at (904, 525)
Screenshot: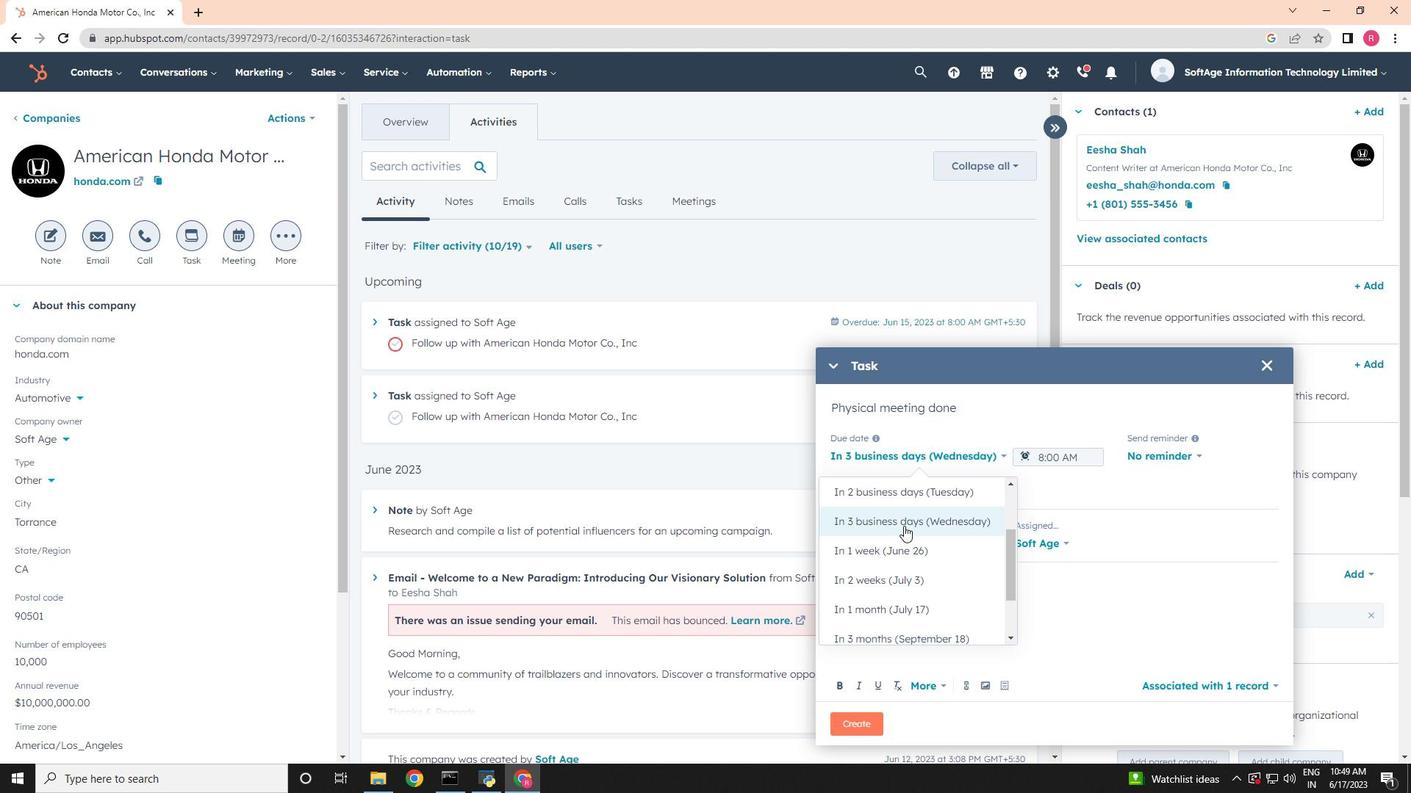 
Action: Mouse moved to (1137, 460)
Screenshot: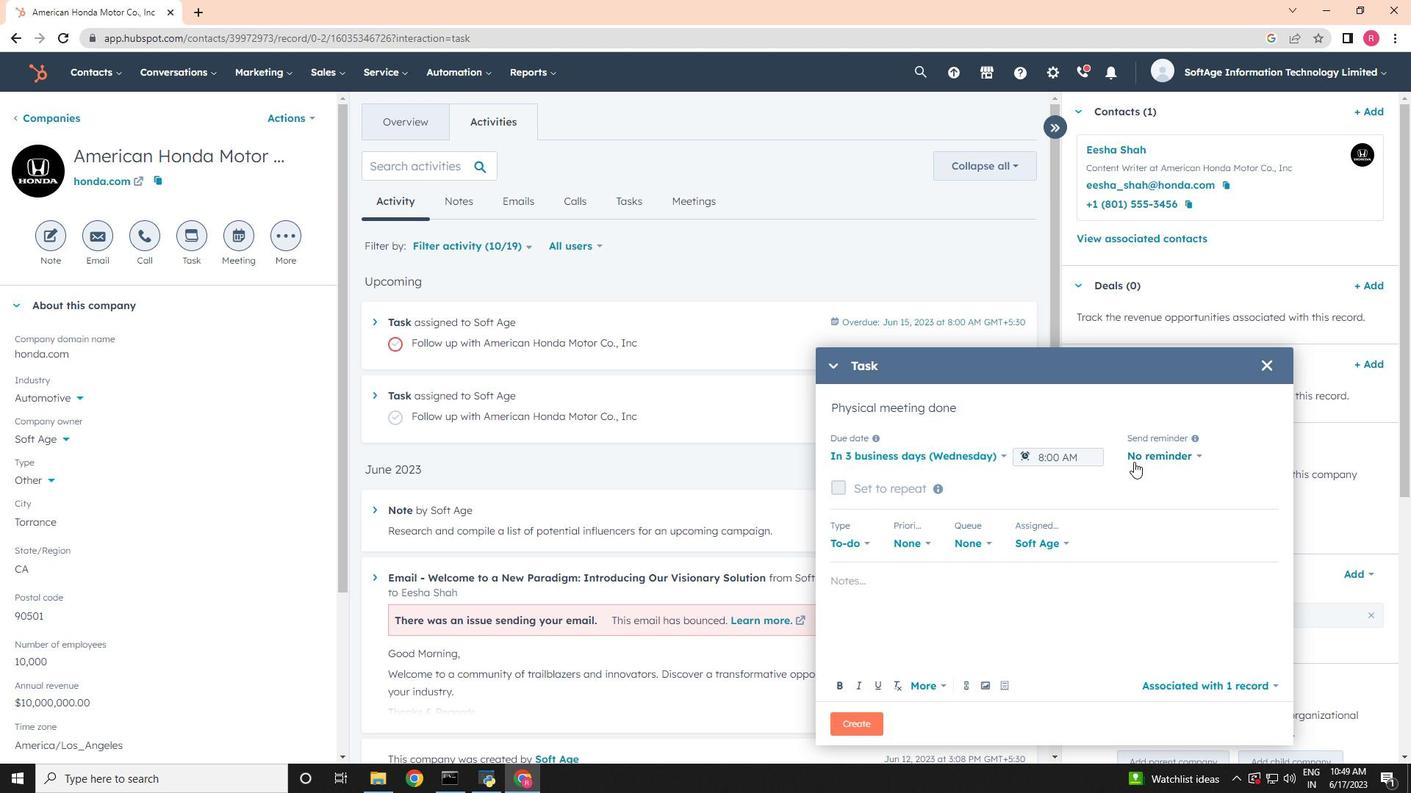 
Action: Mouse pressed left at (1137, 460)
Screenshot: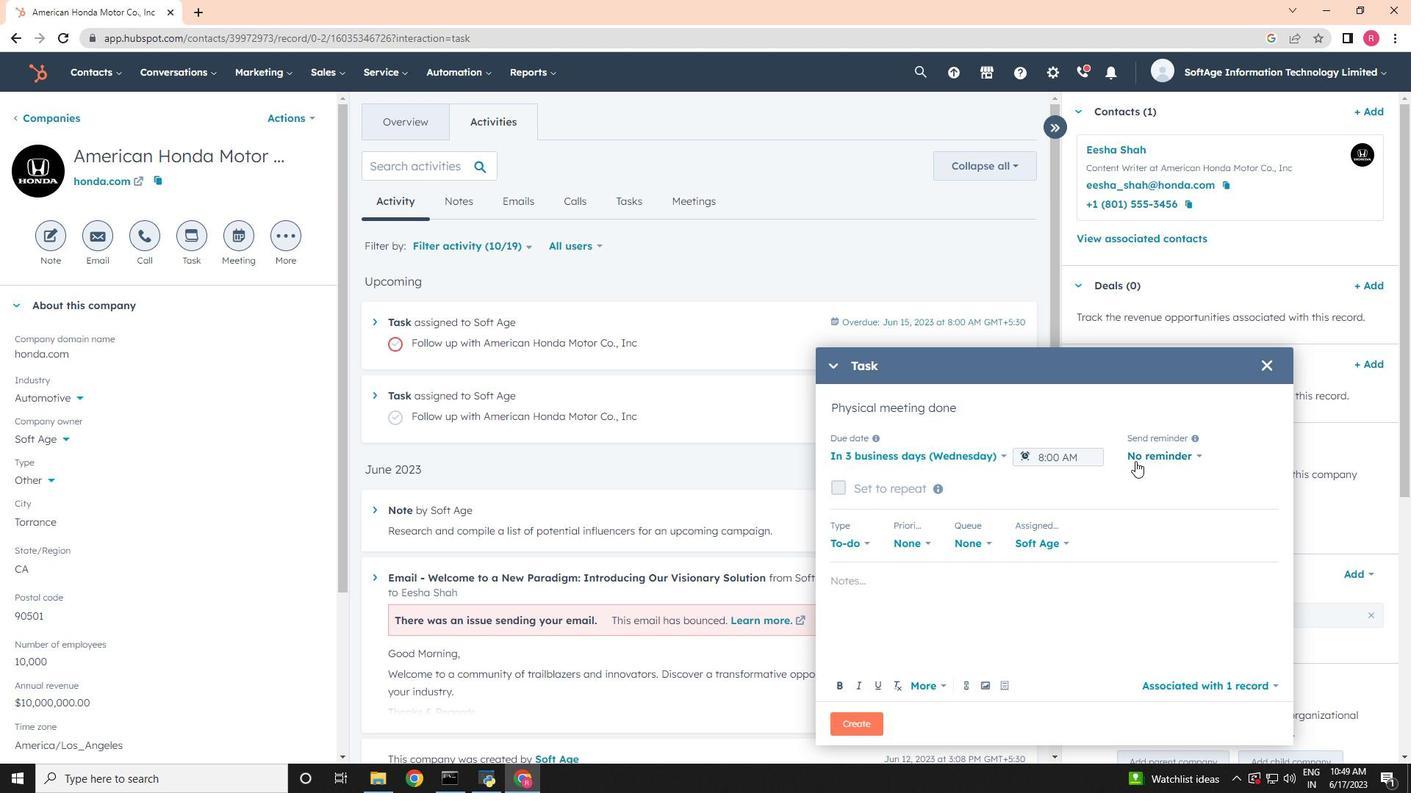 
Action: Mouse moved to (1141, 548)
Screenshot: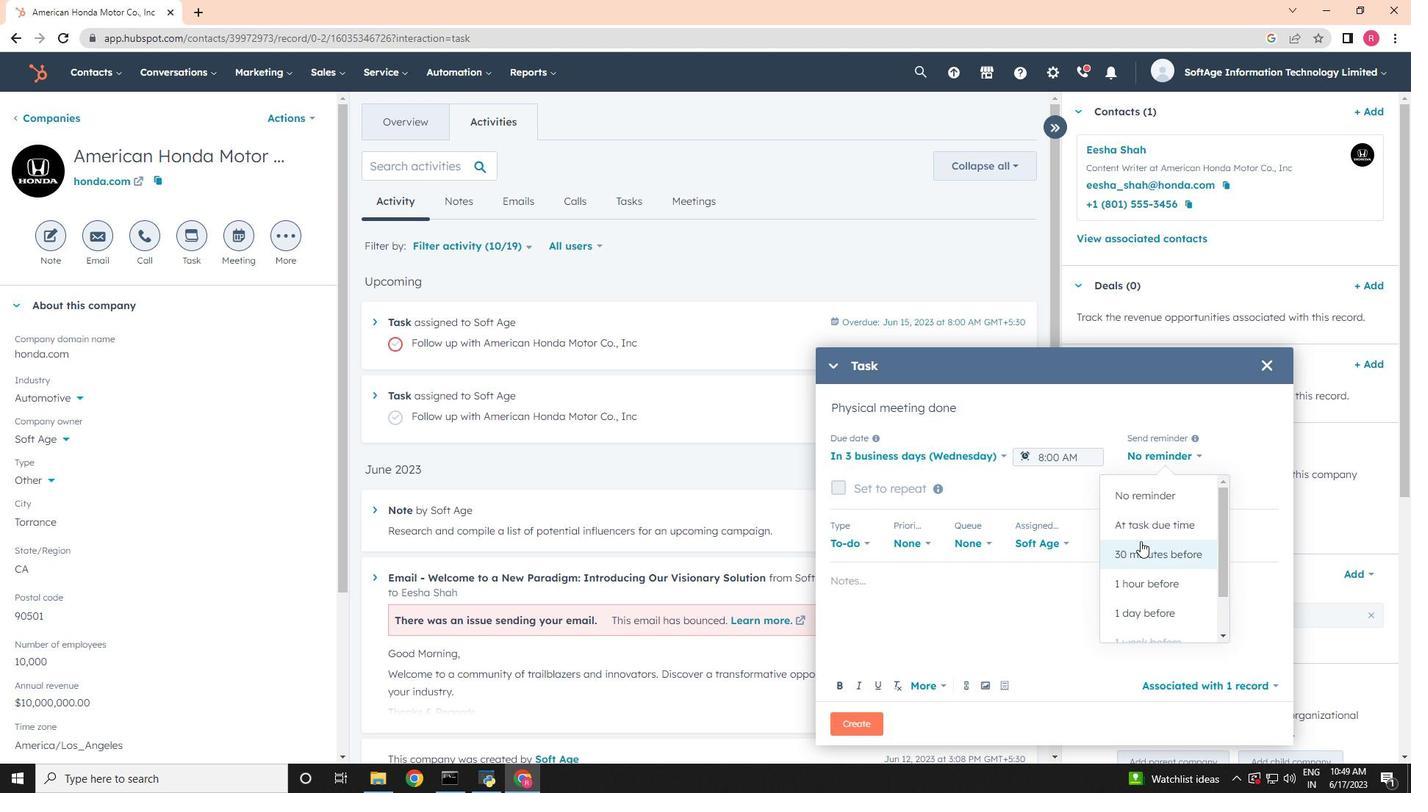 
Action: Mouse pressed left at (1141, 548)
Screenshot: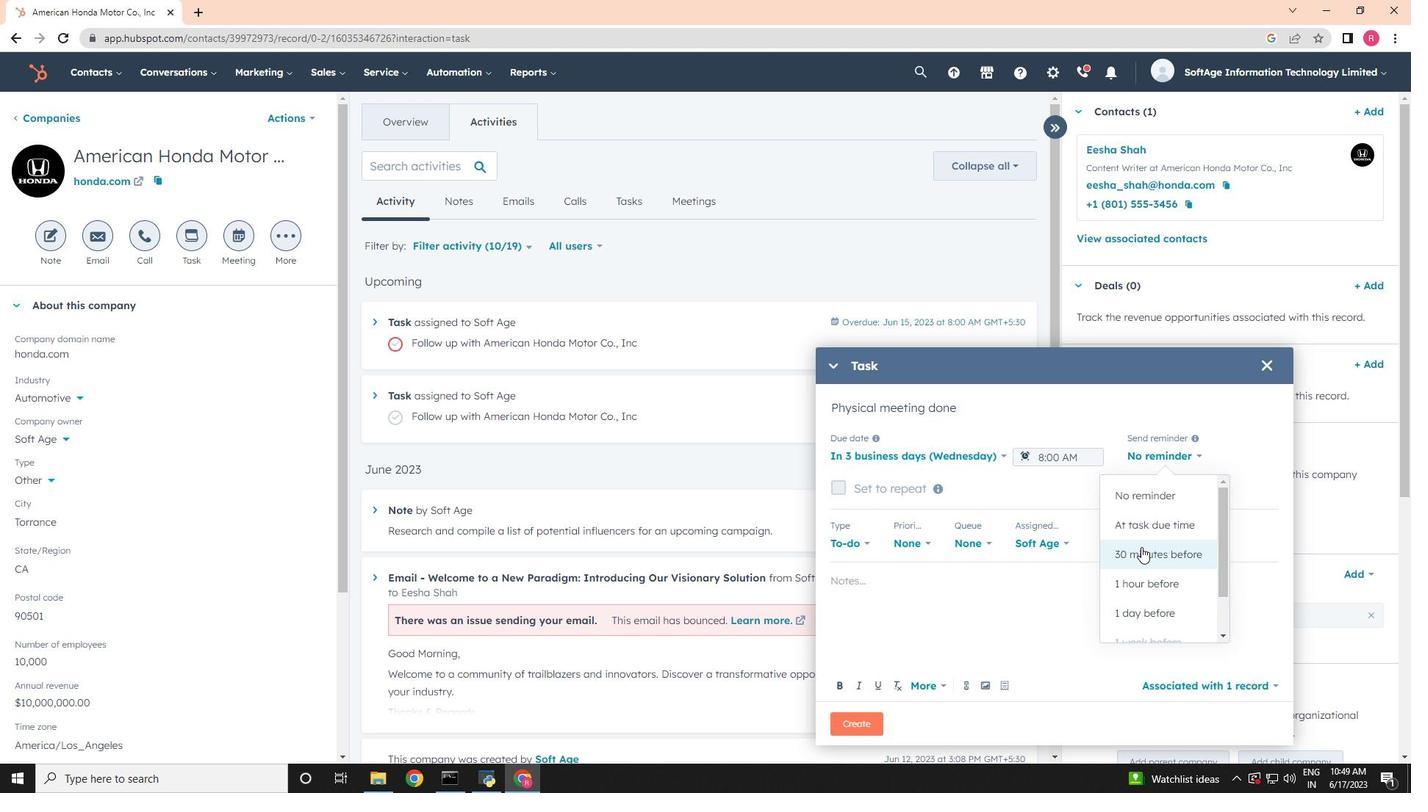 
Action: Mouse moved to (906, 541)
Screenshot: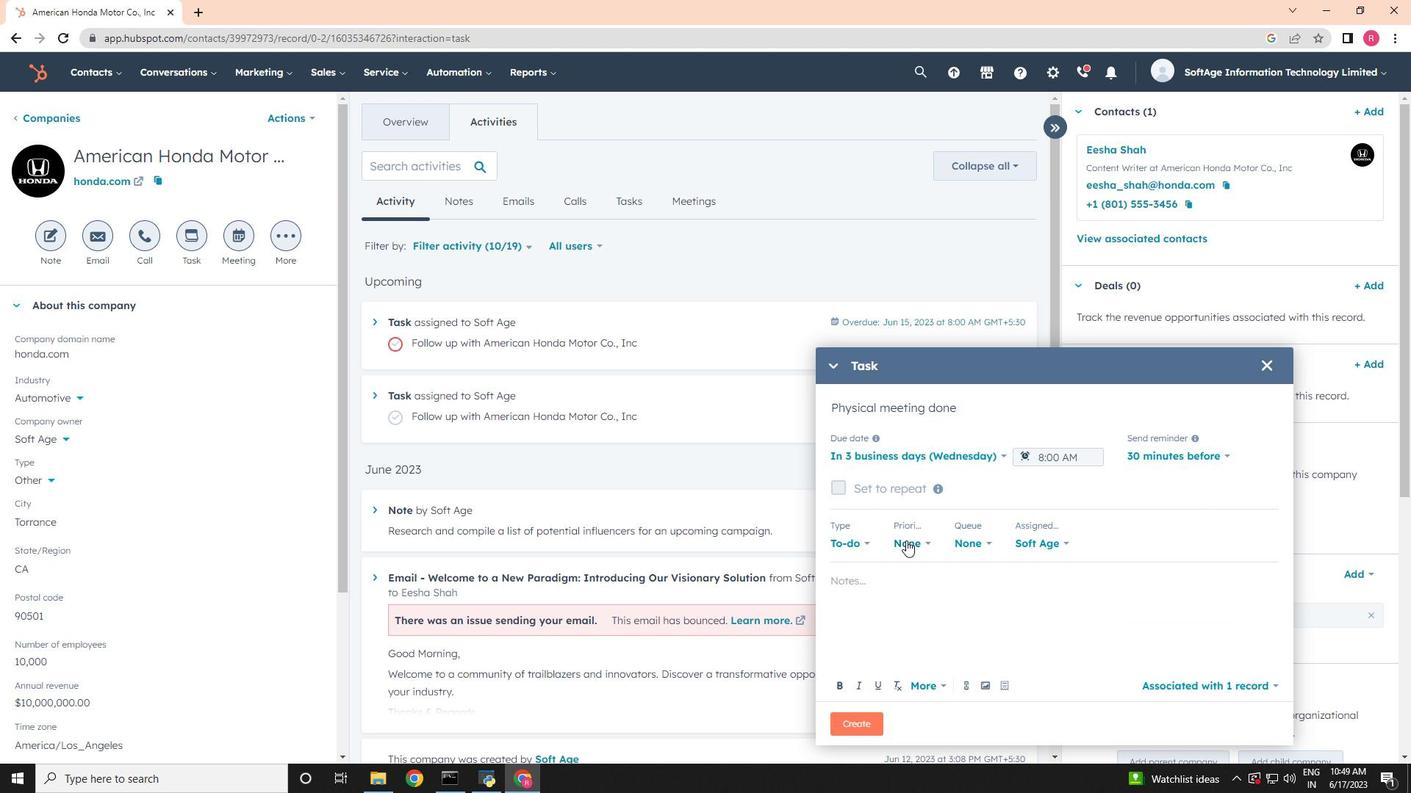 
Action: Mouse pressed left at (906, 541)
Screenshot: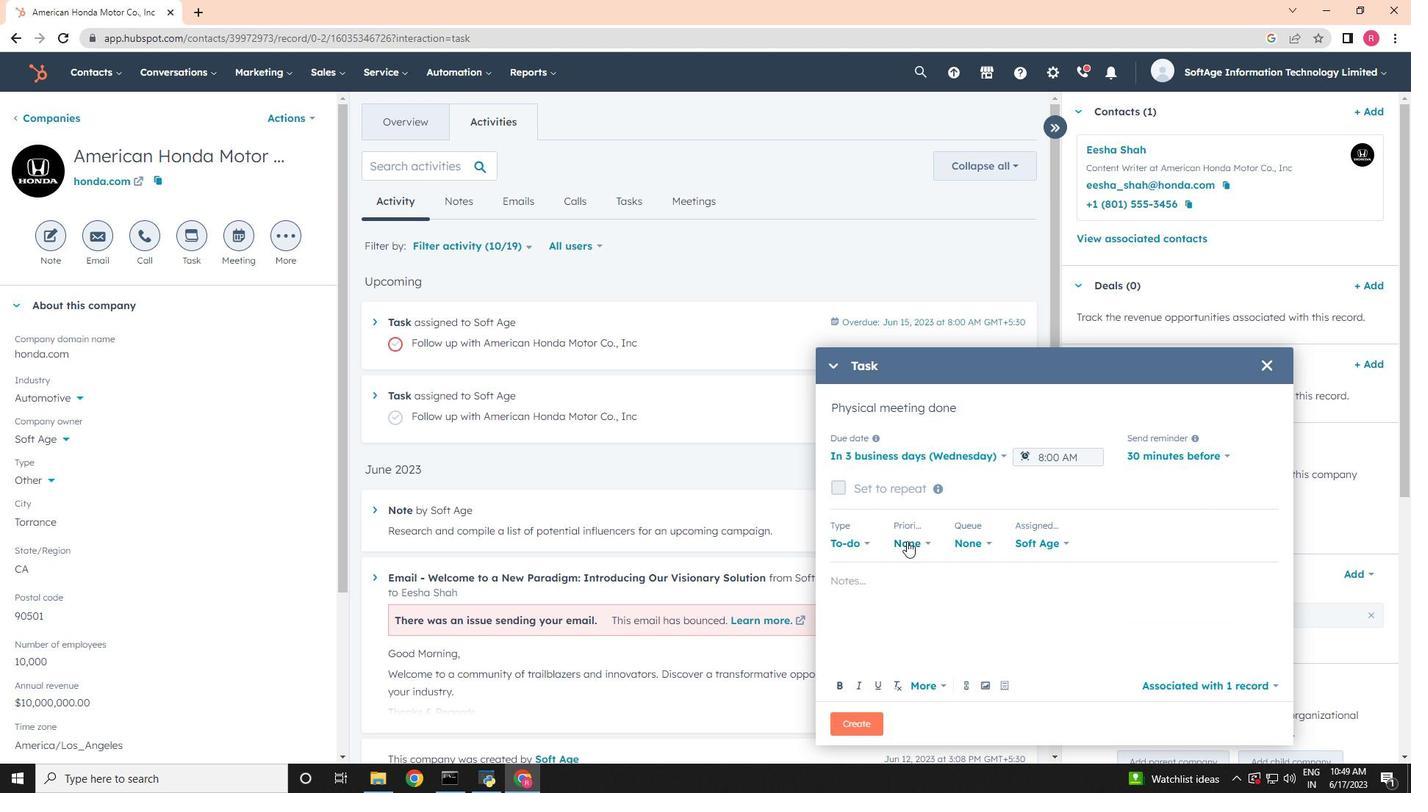 
Action: Mouse moved to (911, 660)
Screenshot: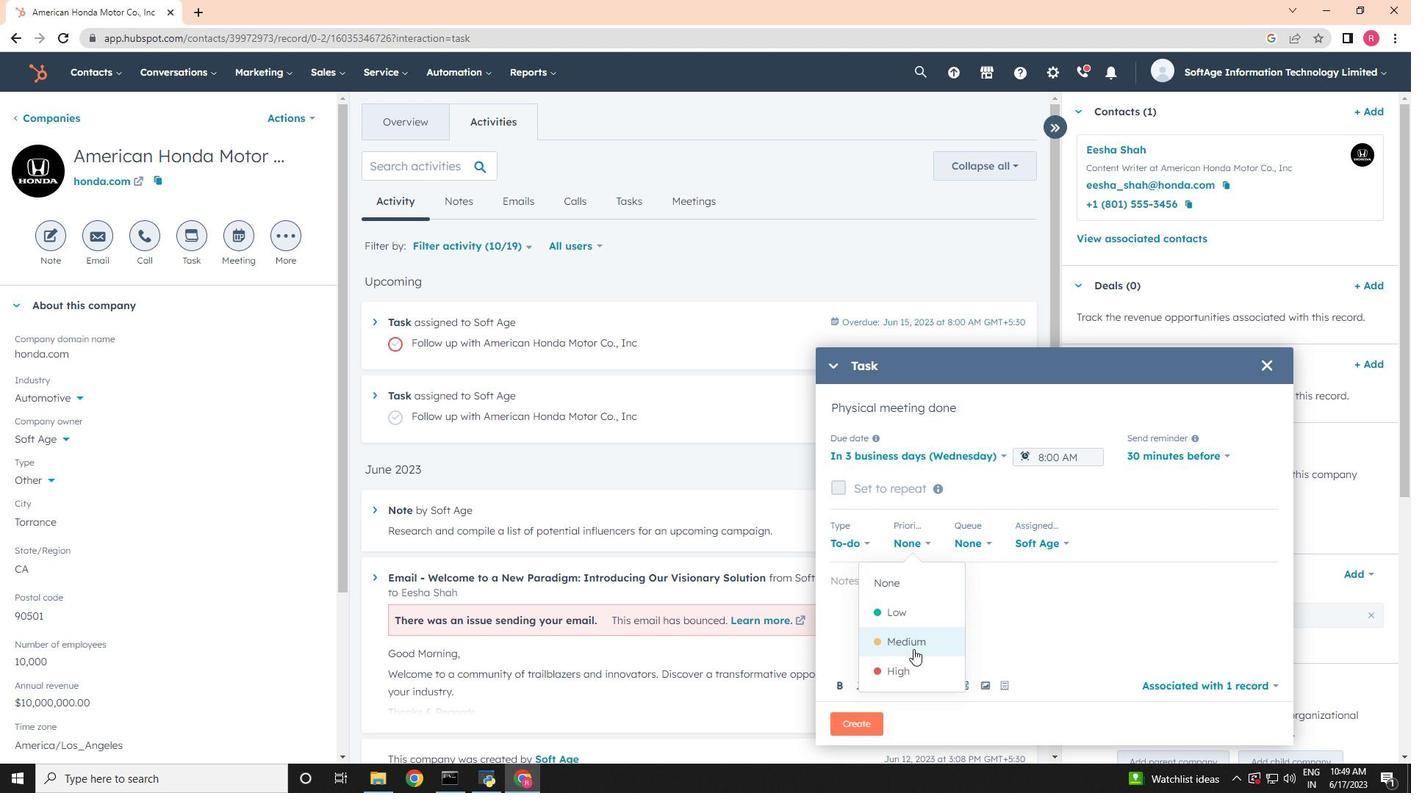 
Action: Mouse pressed left at (911, 660)
Screenshot: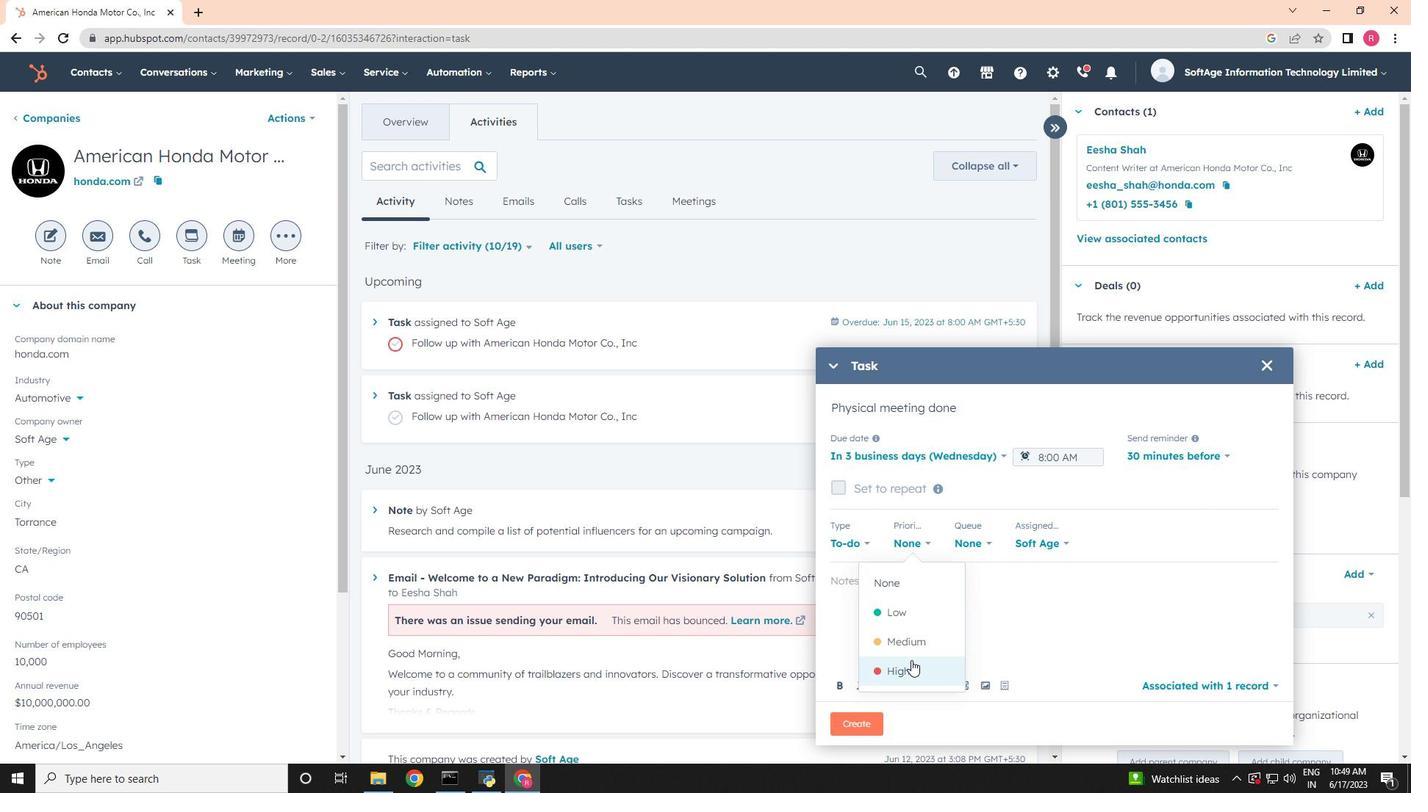
Action: Mouse moved to (877, 593)
Screenshot: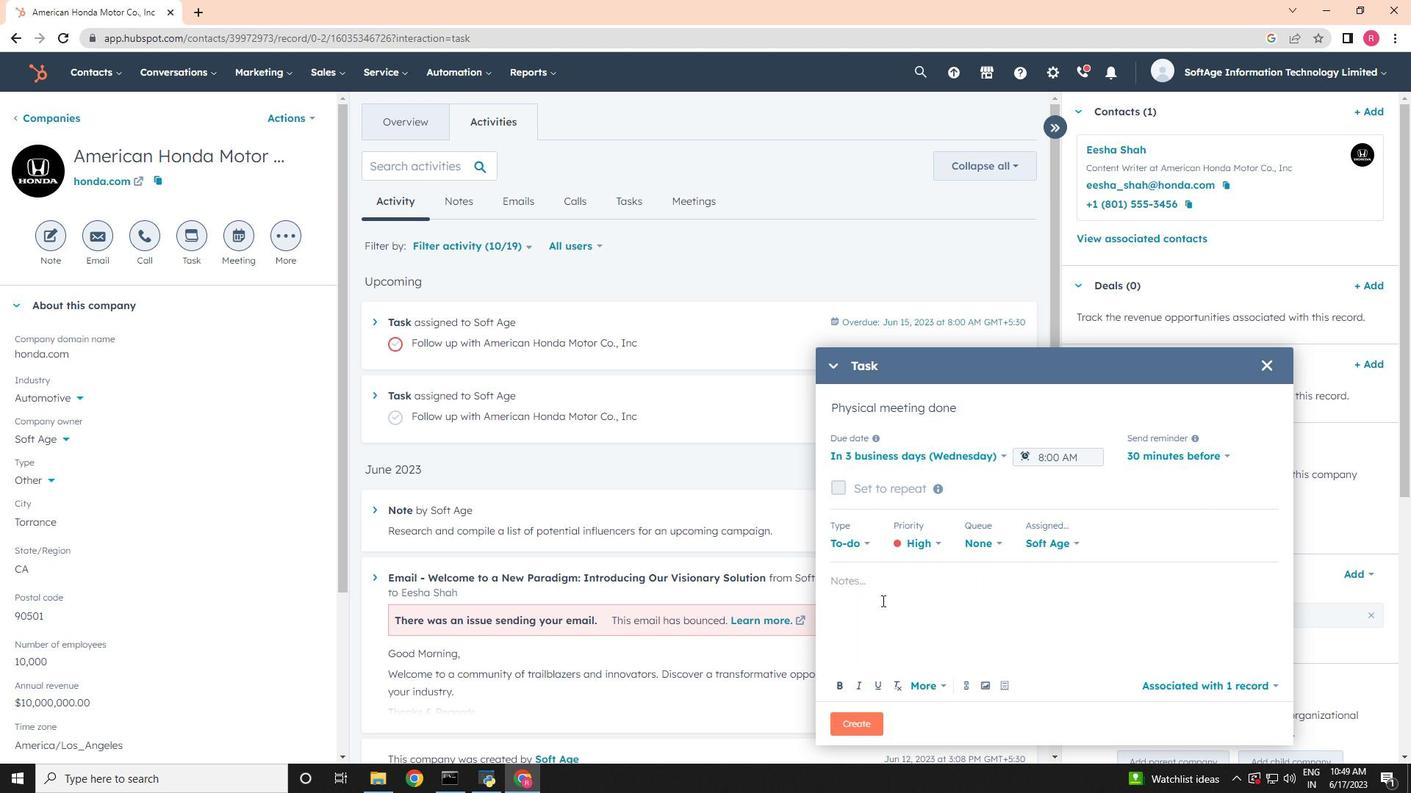 
Action: Mouse pressed left at (877, 593)
Screenshot: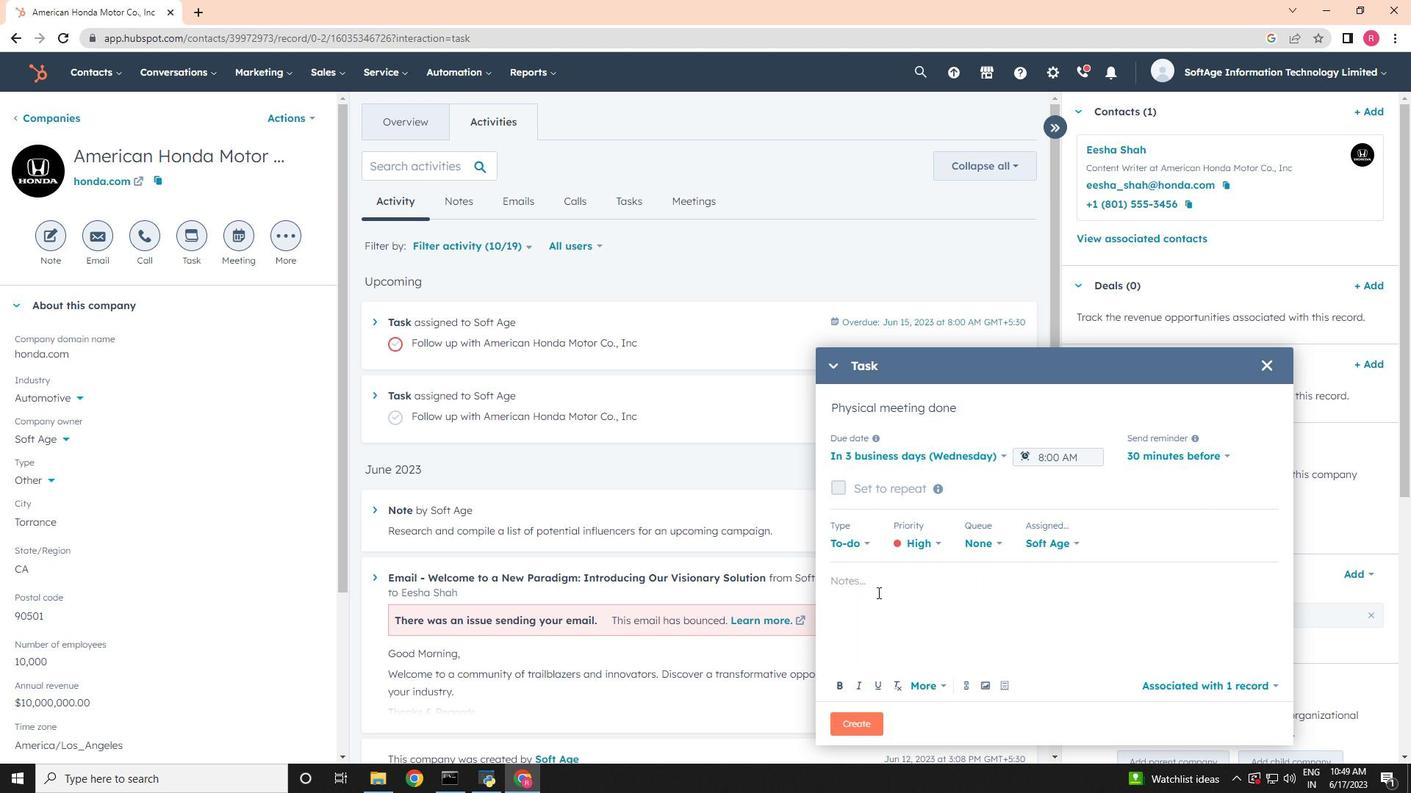 
Action: Key pressed follow<Key.space>up<Key.space><Key.space>with<Key.space>the<Key.space>client<Key.space>regarding<Key.space>their<Key.space>recent<Key.space>inquiry<Key.space>and<Key.space>address<Key.space>any<Key.space>questions<Key.space>they<Key.space>may<Key.space>have.
Screenshot: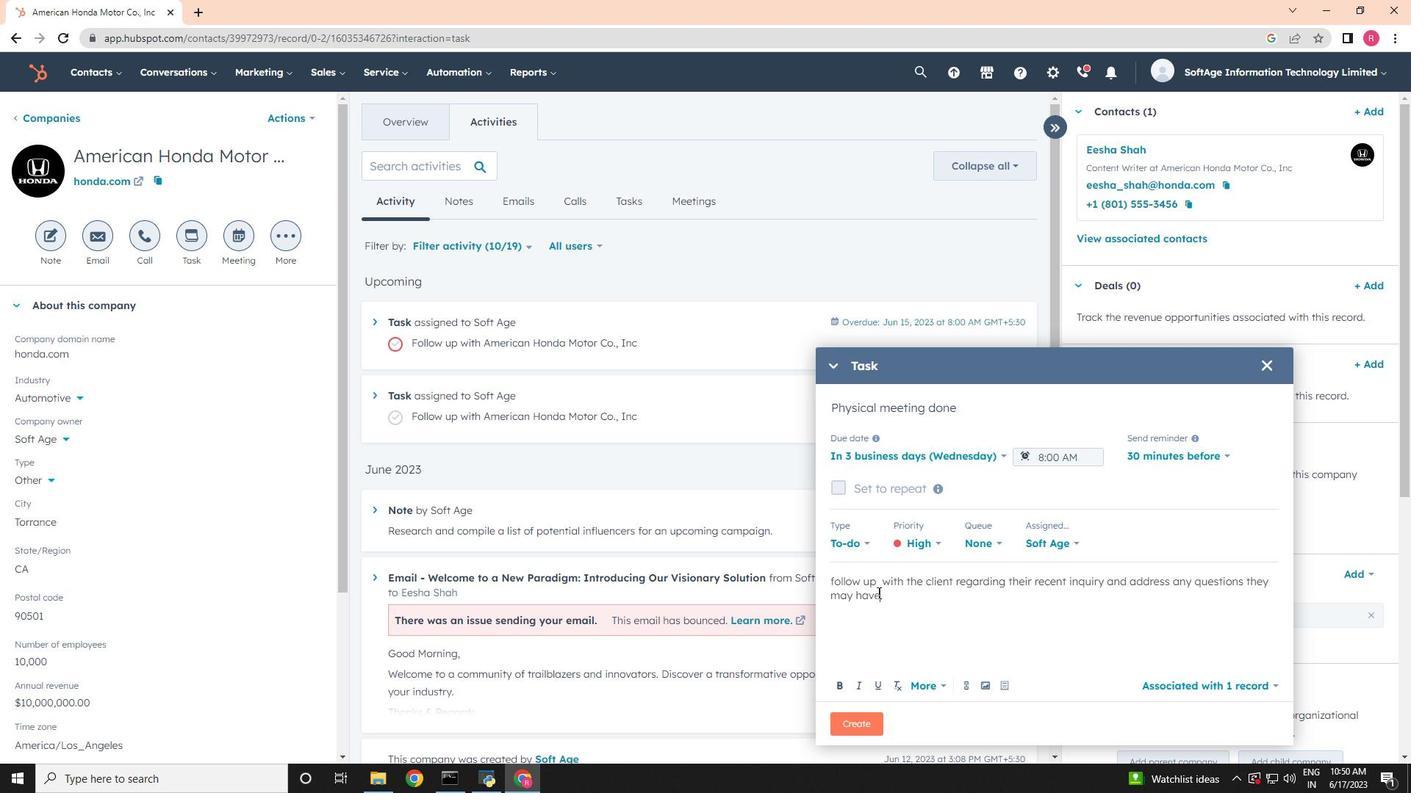 
Action: Mouse moved to (870, 724)
Screenshot: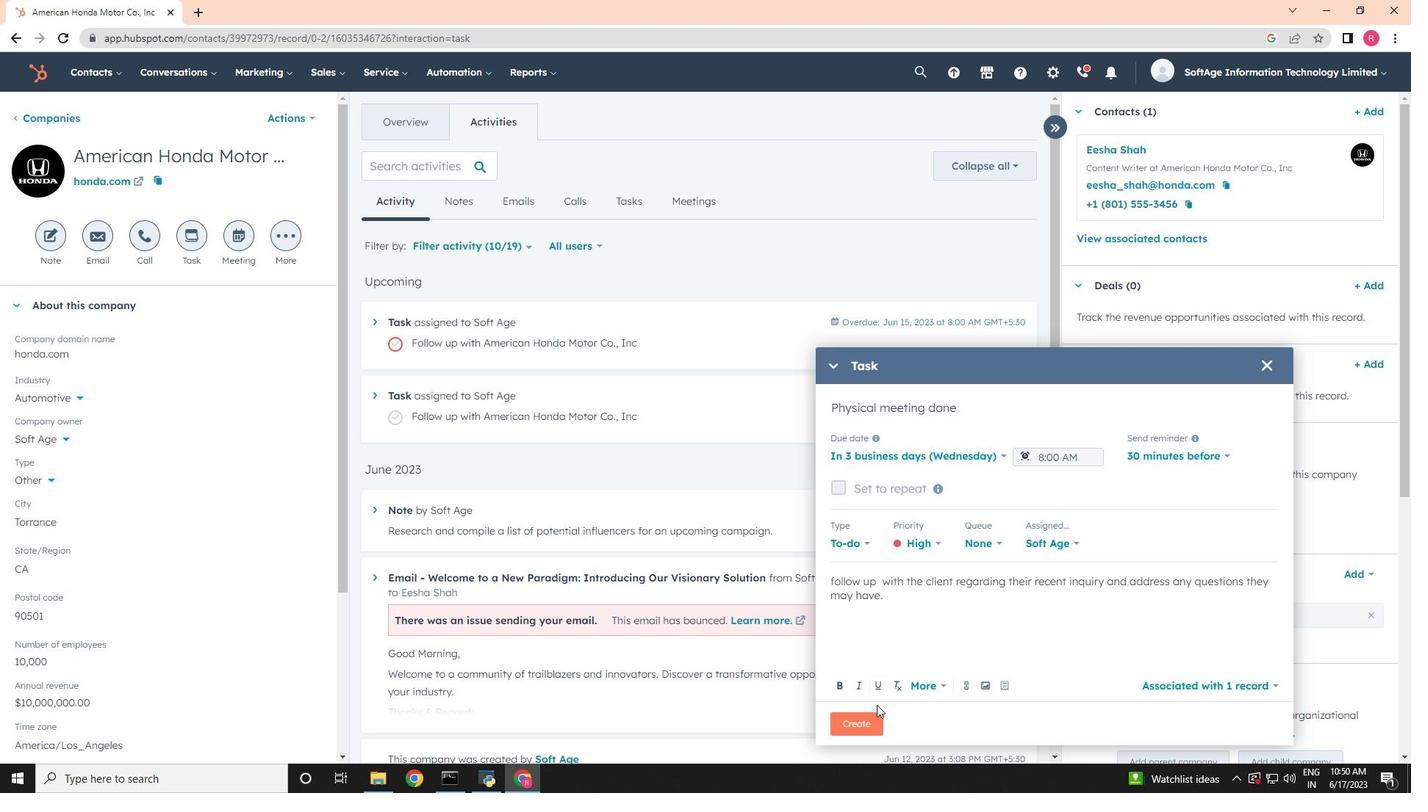 
Action: Mouse pressed left at (870, 724)
Screenshot: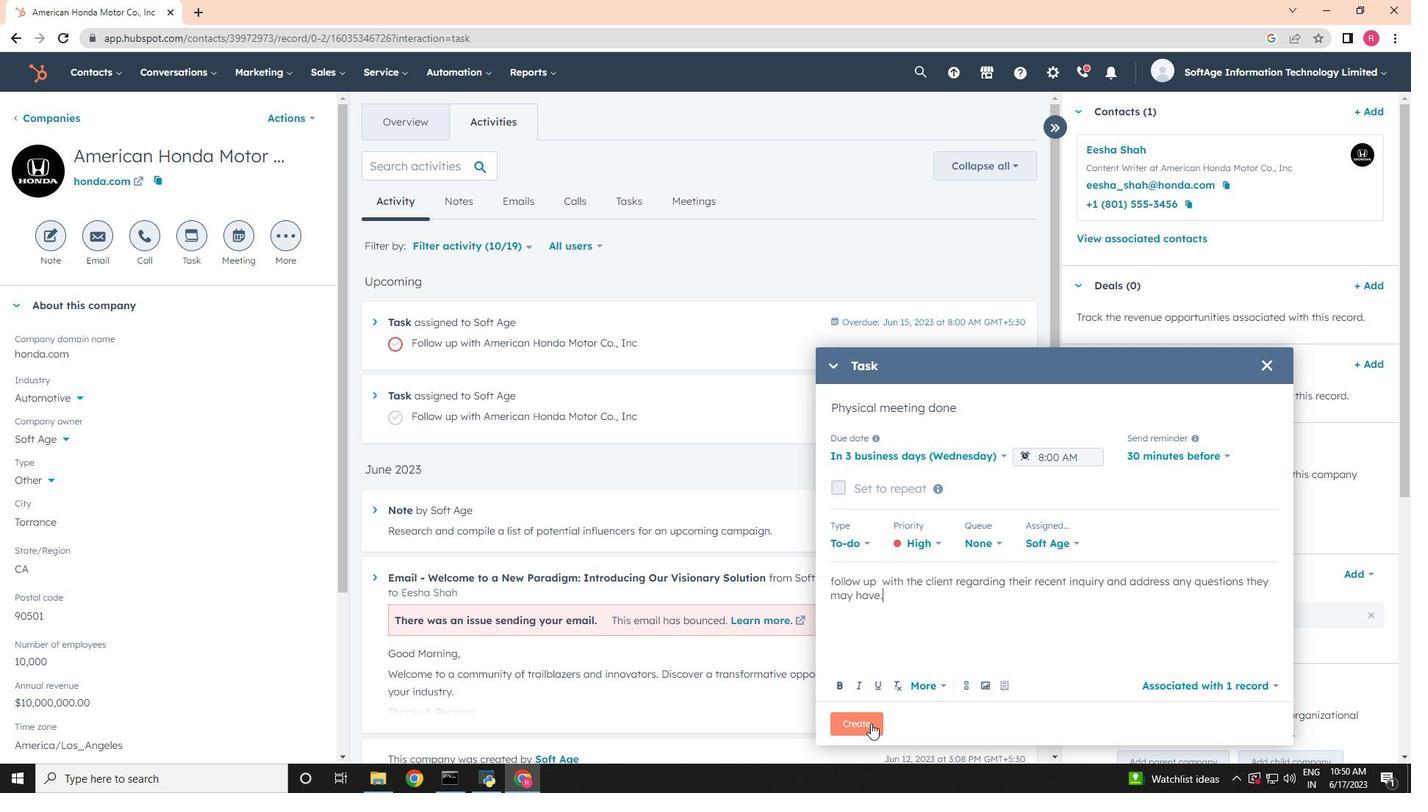 
